 Task: Look for Airbnb properties in Wanlaweyn, Somalia from 6th December, 2023 to 15th December, 2023 for 6 adults.6 bedrooms having 6 beds and 6 bathrooms. Property type can be house. Amenities needed are: wifi, TV, free parkinig on premises, gym, breakfast. Look for 5 properties as per requirement.
Action: Mouse moved to (474, 73)
Screenshot: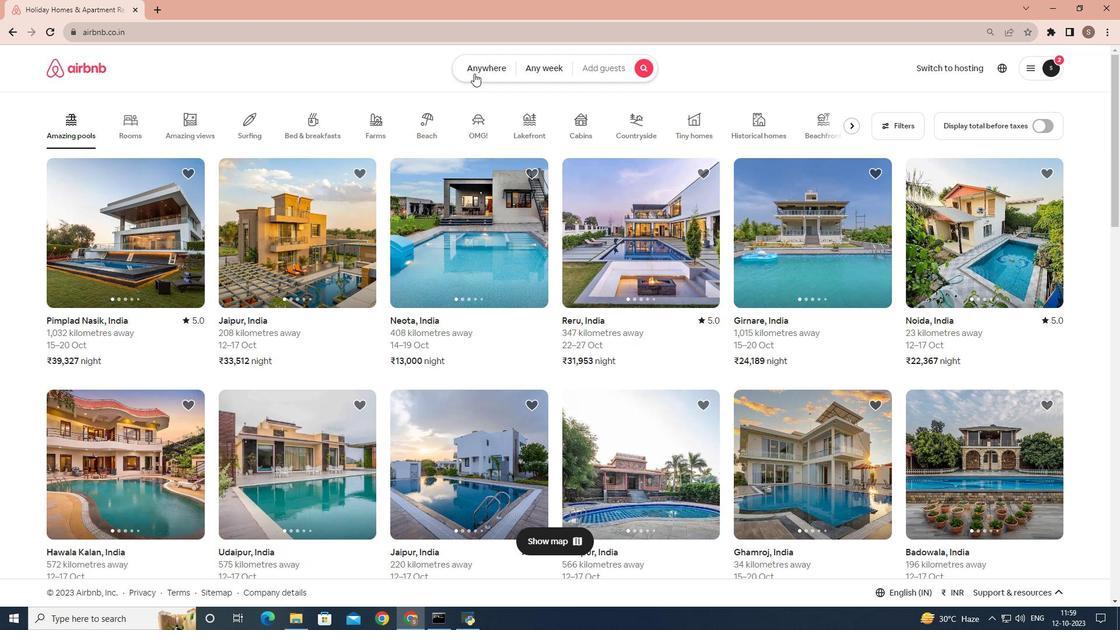 
Action: Mouse pressed left at (474, 73)
Screenshot: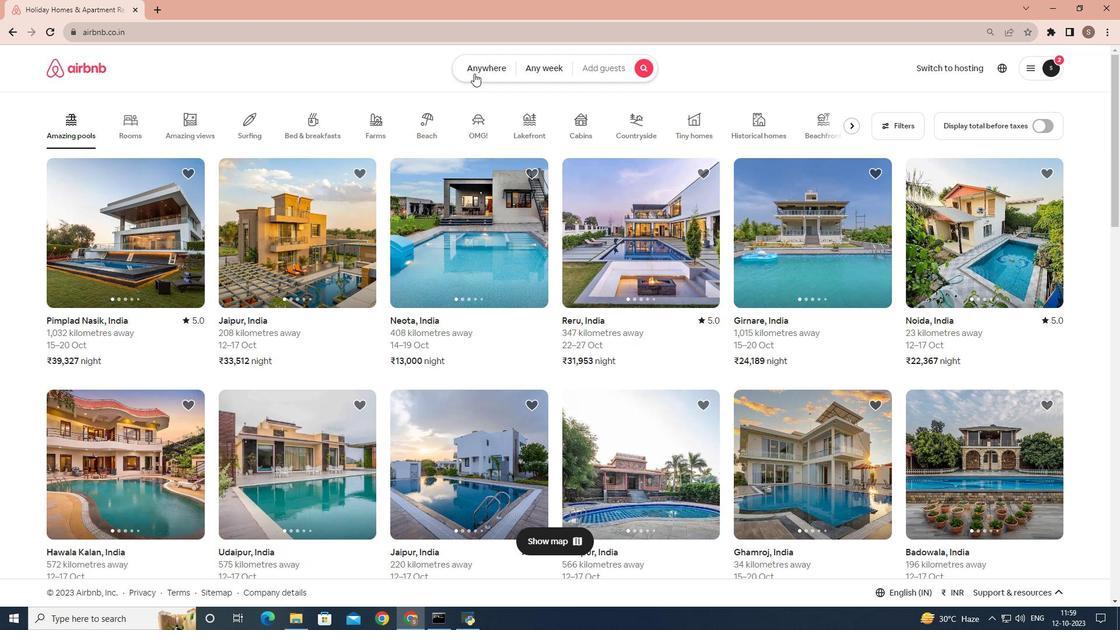 
Action: Mouse moved to (408, 113)
Screenshot: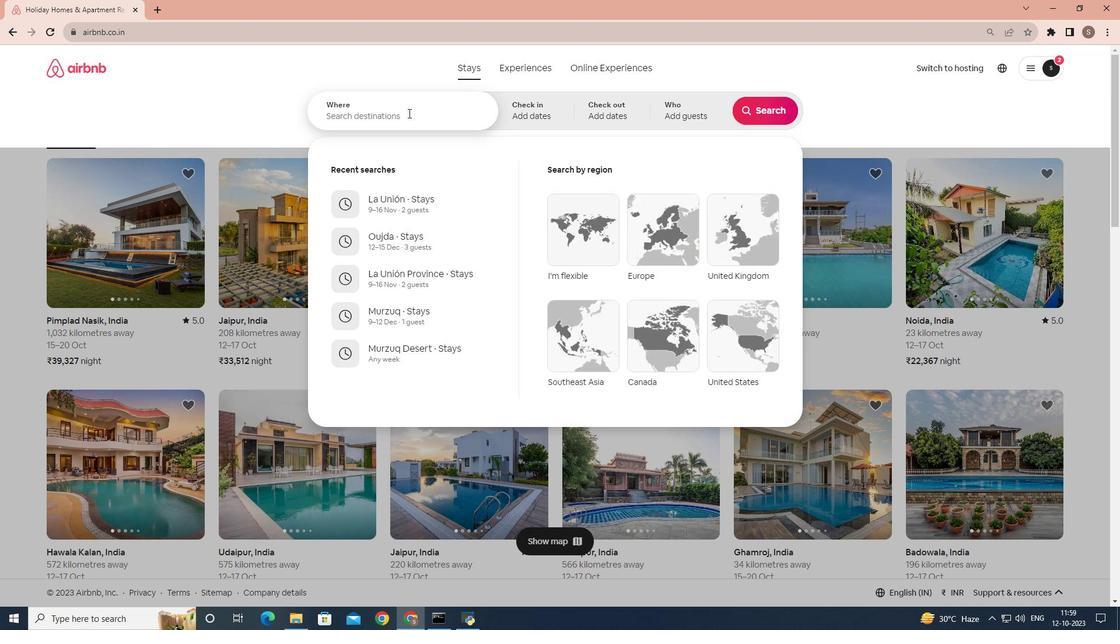 
Action: Mouse pressed left at (408, 113)
Screenshot: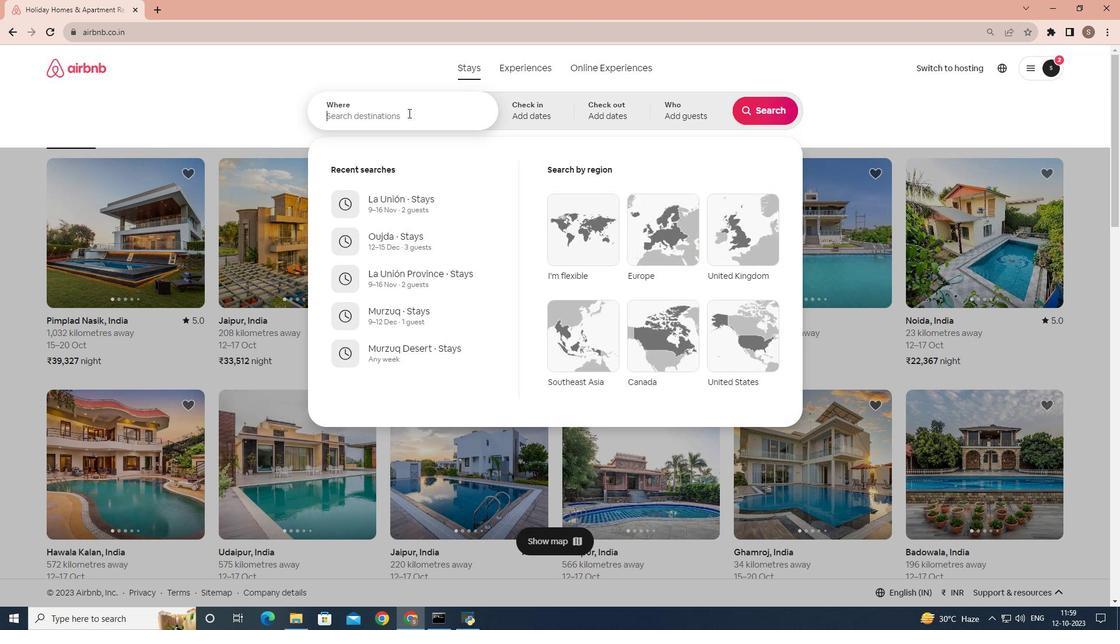 
Action: Key pressed <Key.shift>Wanlaweyn,<Key.space><Key.shift>Somalia
Screenshot: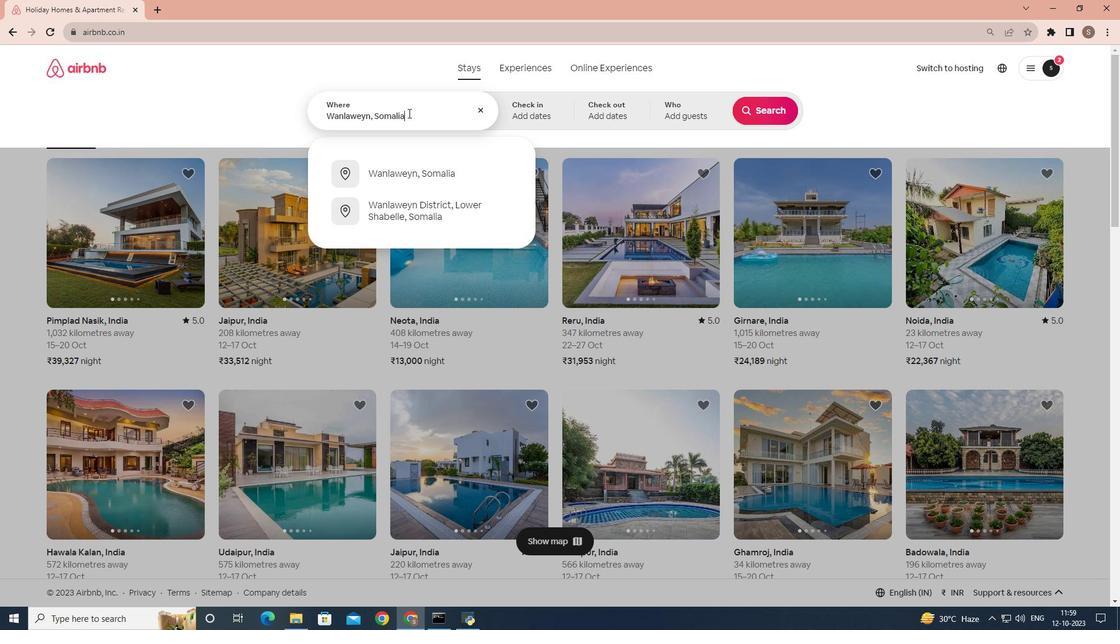 
Action: Mouse moved to (475, 168)
Screenshot: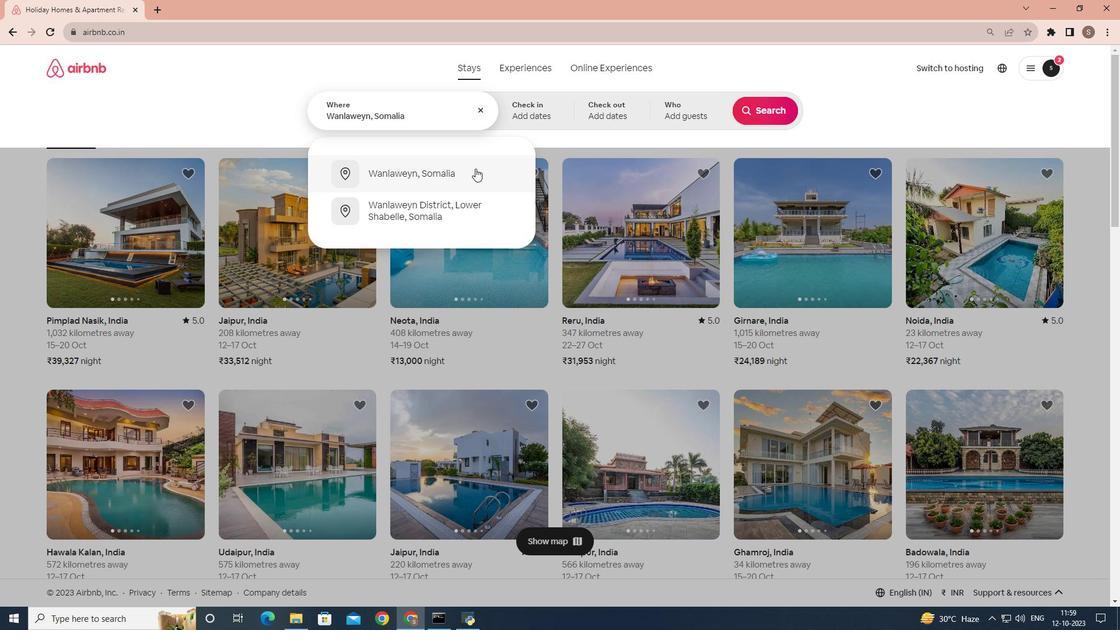 
Action: Mouse pressed left at (475, 168)
Screenshot: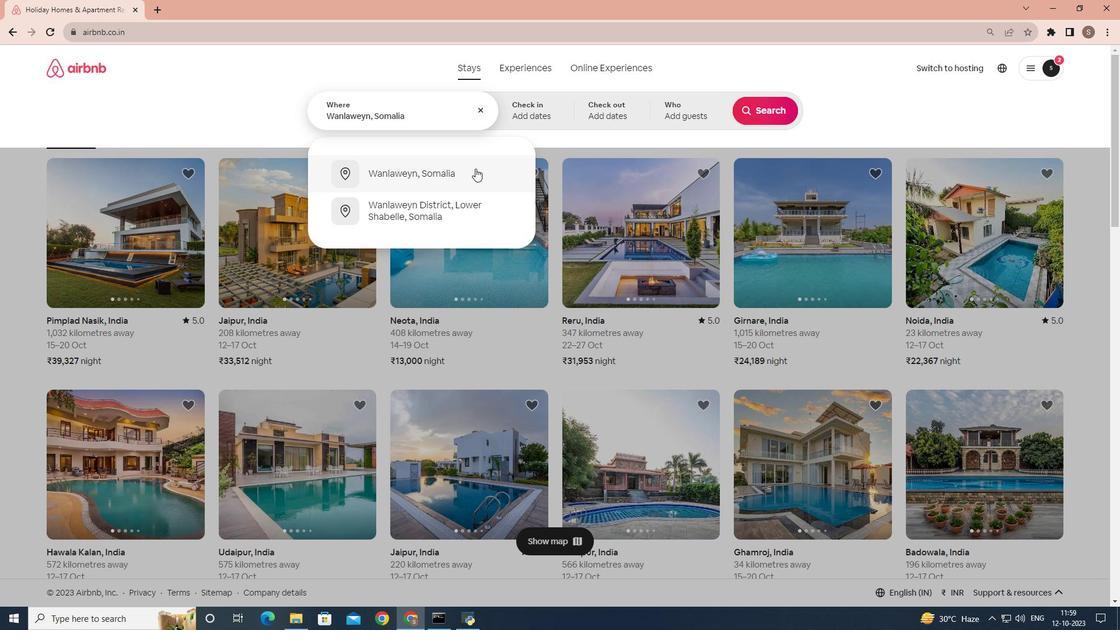 
Action: Mouse moved to (762, 206)
Screenshot: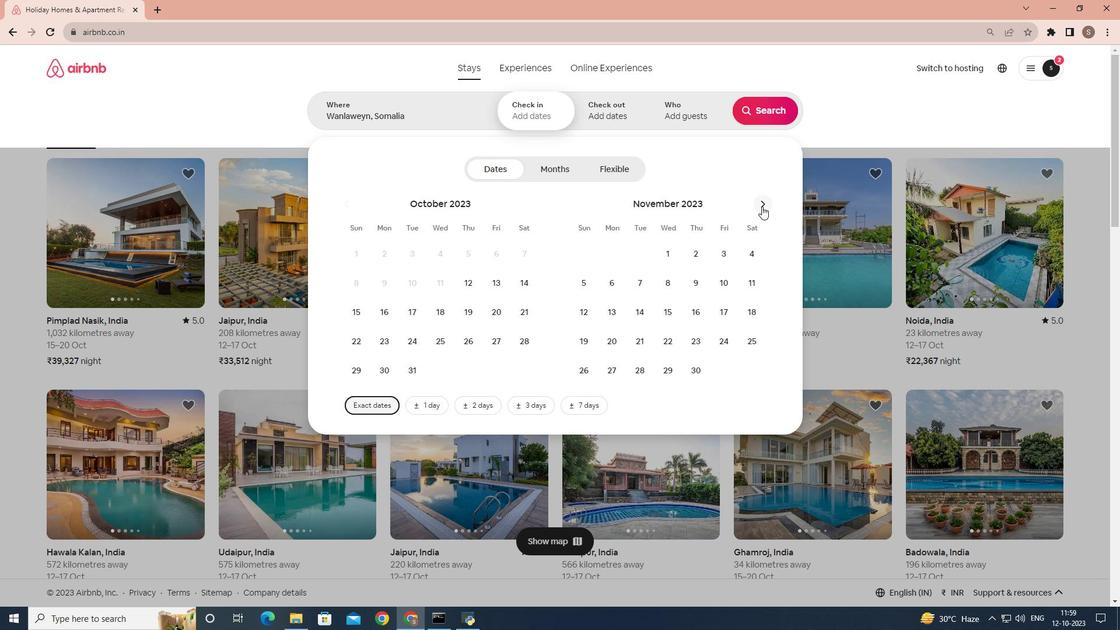
Action: Mouse pressed left at (762, 206)
Screenshot: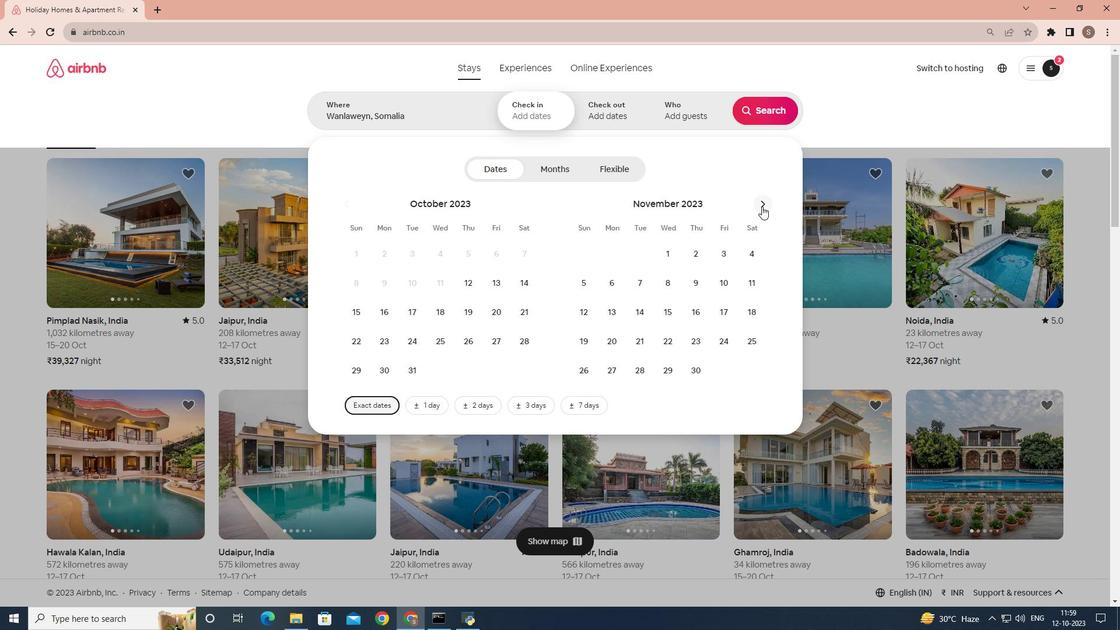 
Action: Mouse moved to (674, 291)
Screenshot: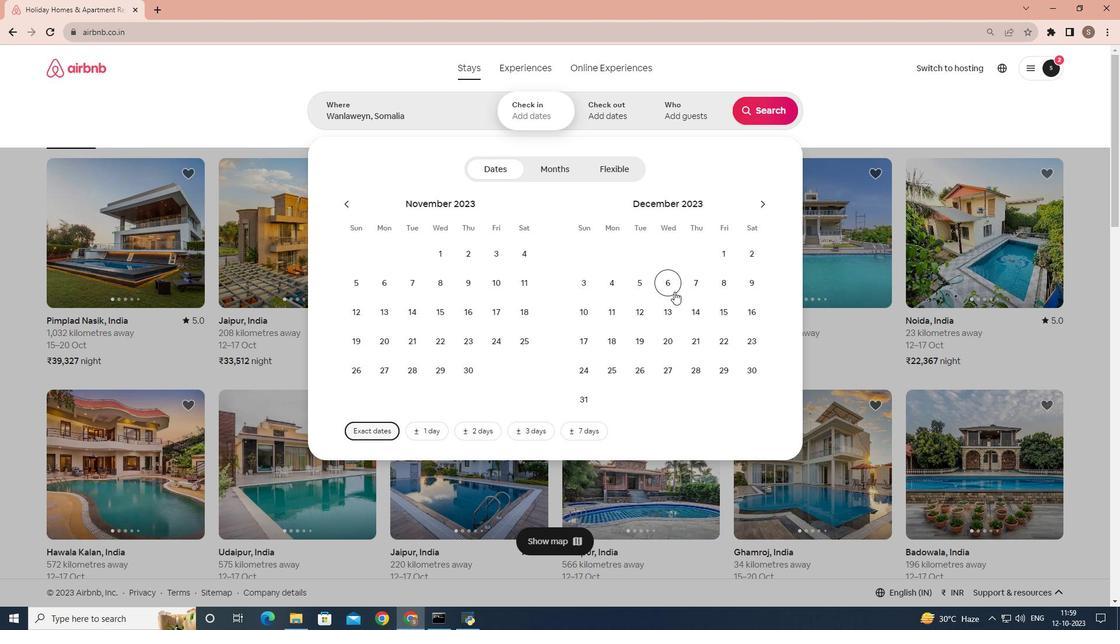 
Action: Mouse pressed left at (674, 291)
Screenshot: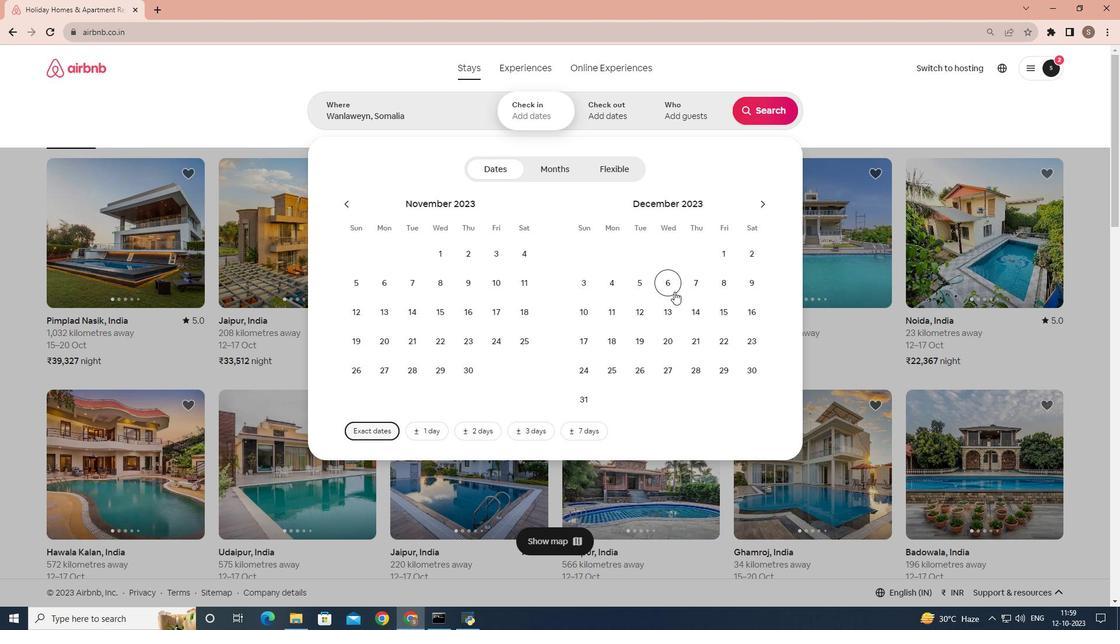 
Action: Mouse moved to (723, 314)
Screenshot: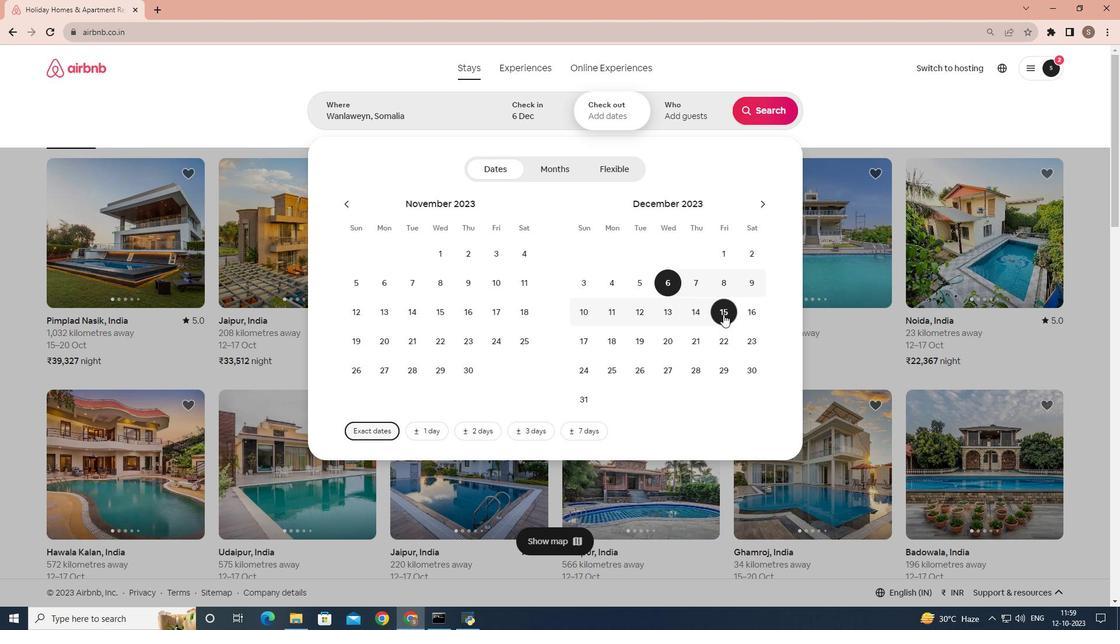 
Action: Mouse pressed left at (723, 314)
Screenshot: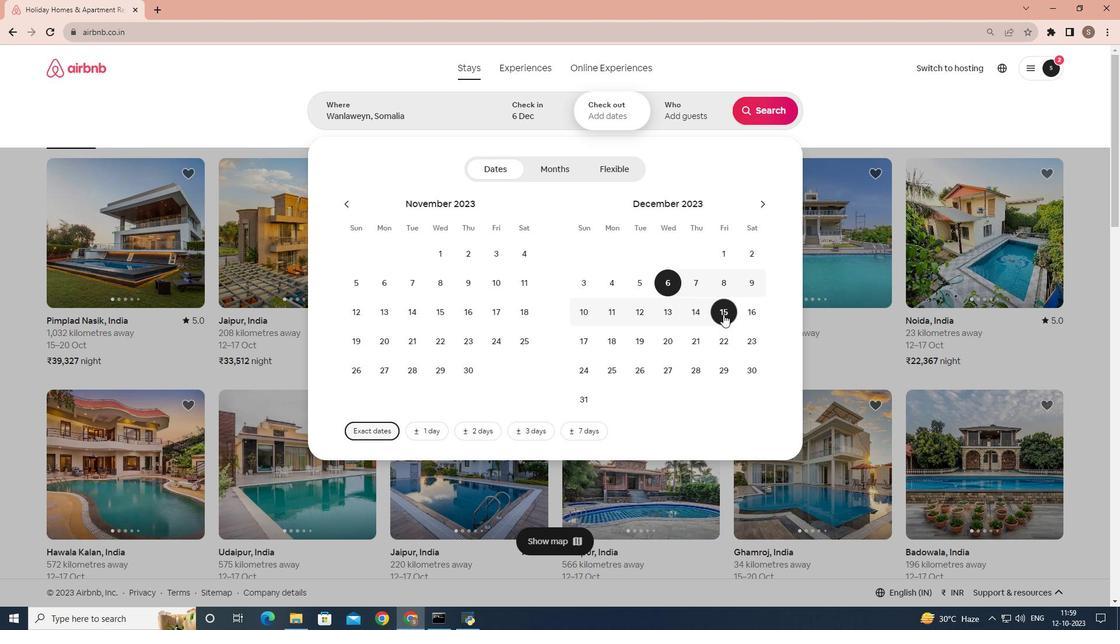 
Action: Mouse moved to (704, 121)
Screenshot: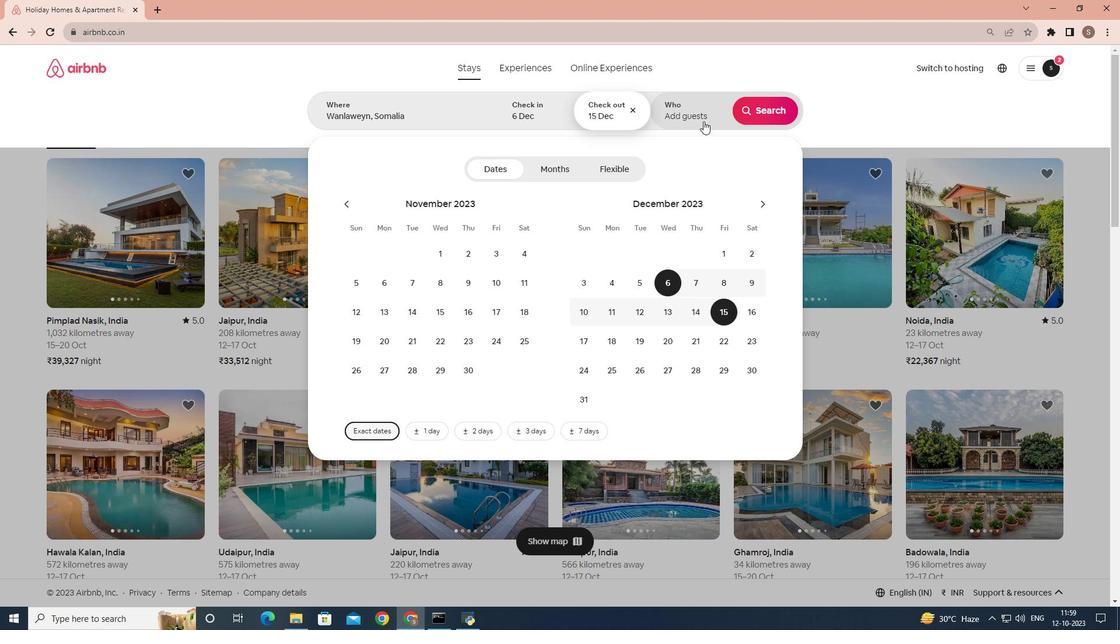 
Action: Mouse pressed left at (704, 121)
Screenshot: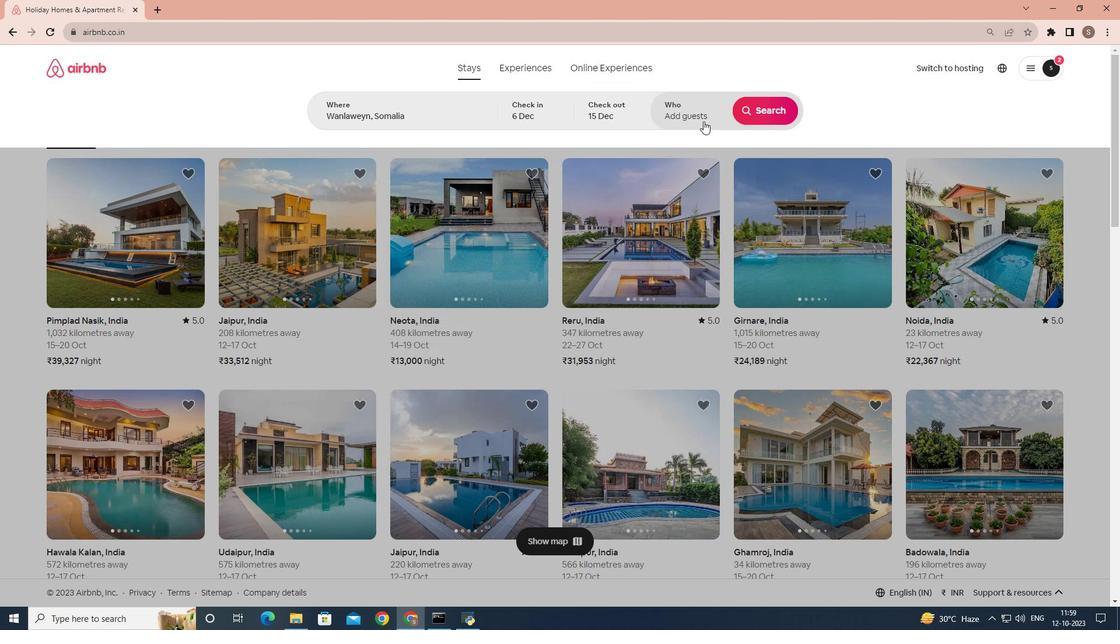 
Action: Mouse moved to (774, 174)
Screenshot: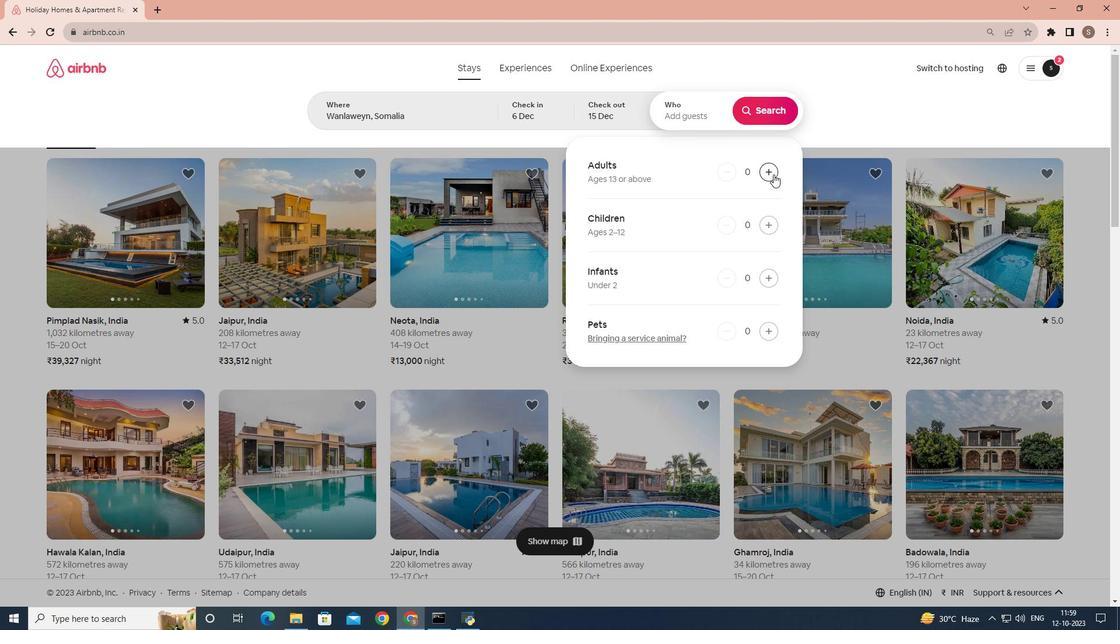 
Action: Mouse pressed left at (774, 174)
Screenshot: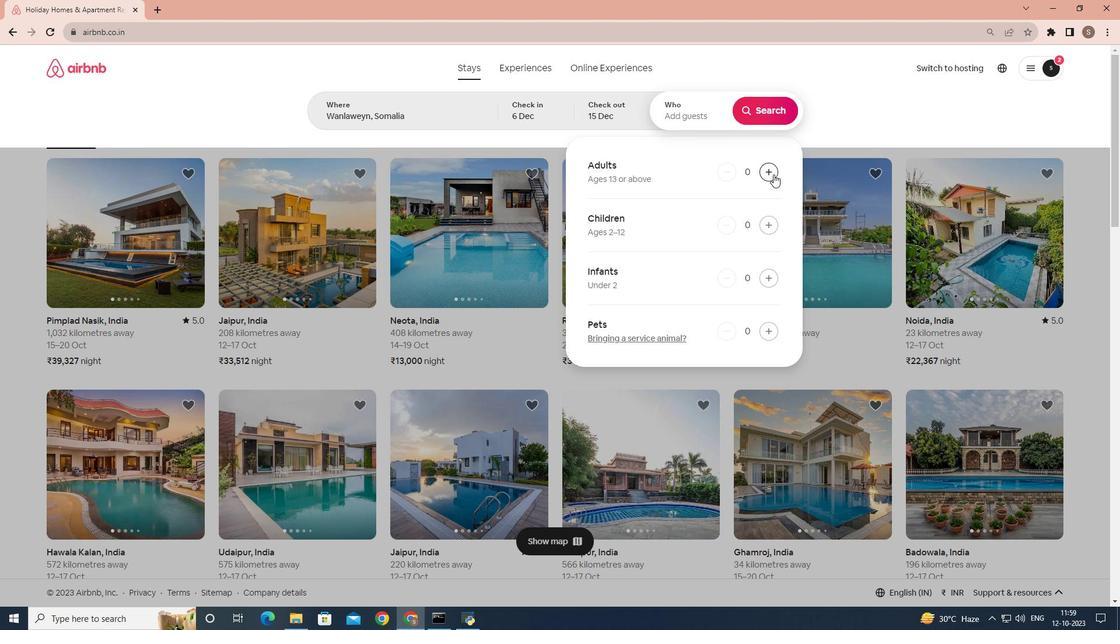 
Action: Mouse pressed left at (774, 174)
Screenshot: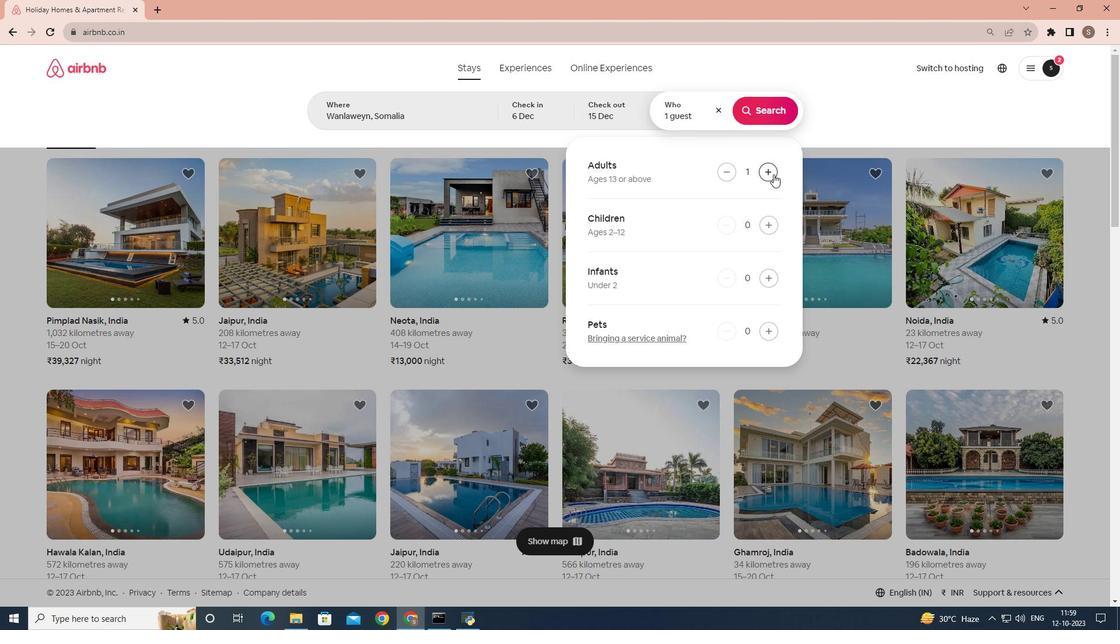 
Action: Mouse pressed left at (774, 174)
Screenshot: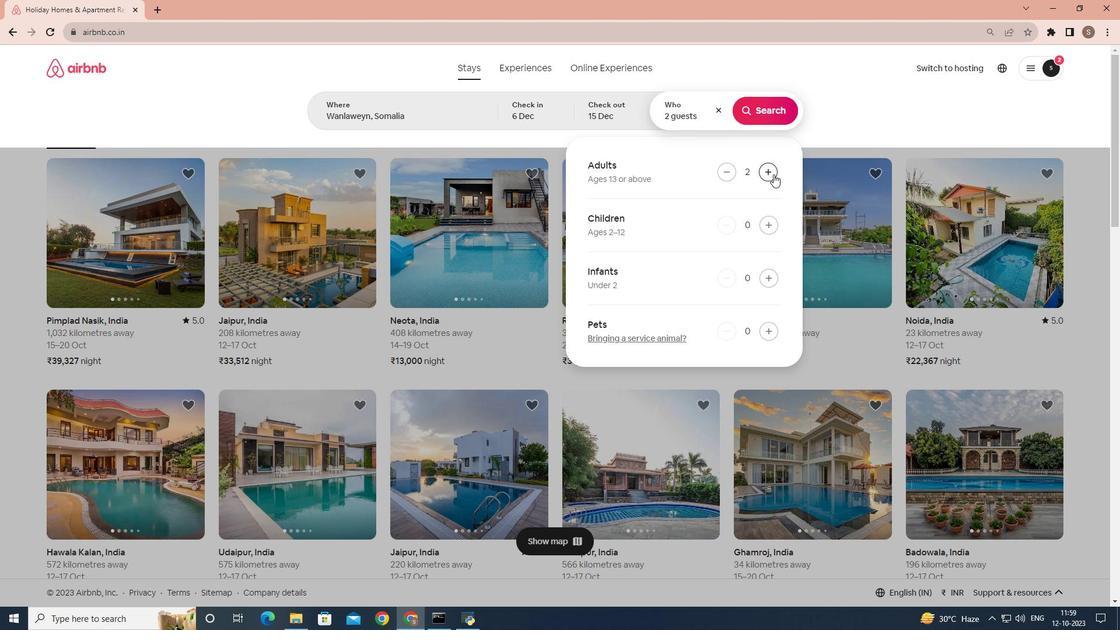 
Action: Mouse pressed left at (774, 174)
Screenshot: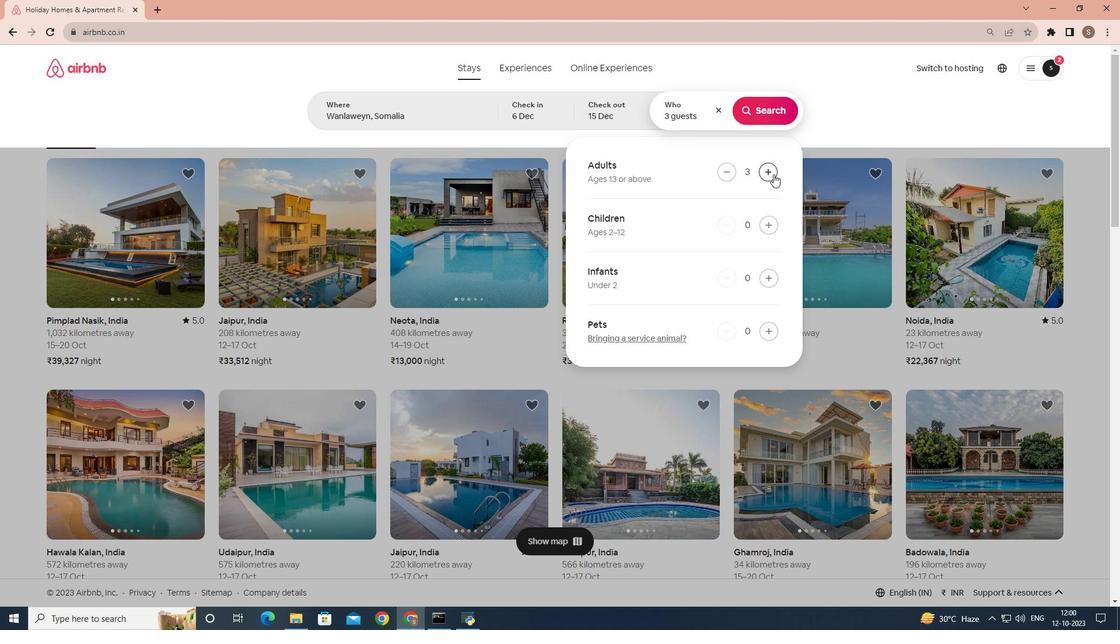 
Action: Mouse pressed left at (774, 174)
Screenshot: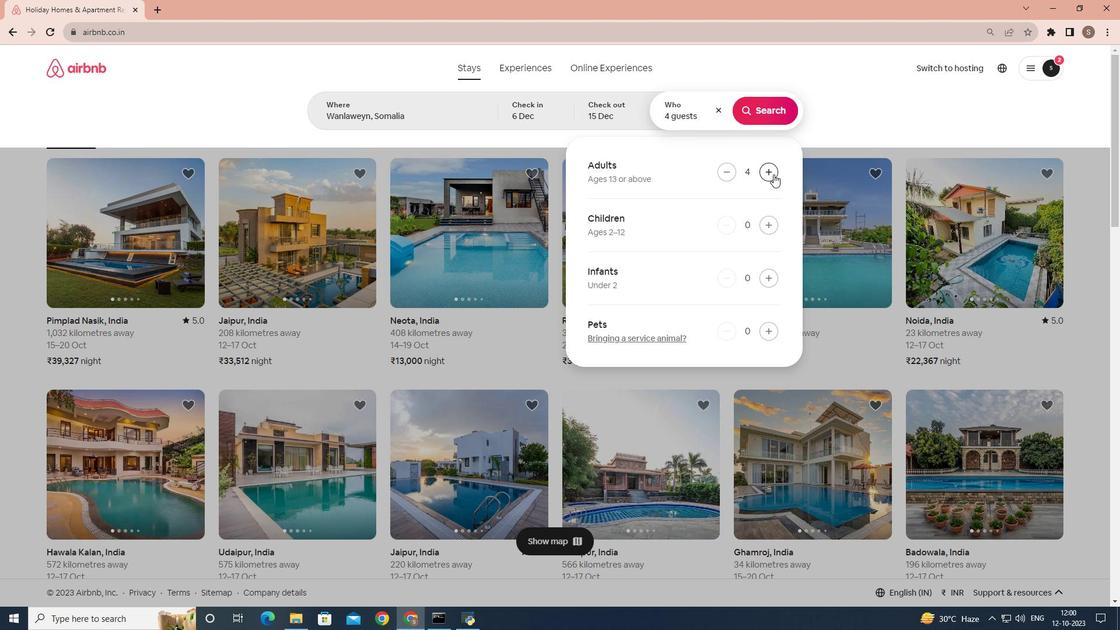 
Action: Mouse pressed left at (774, 174)
Screenshot: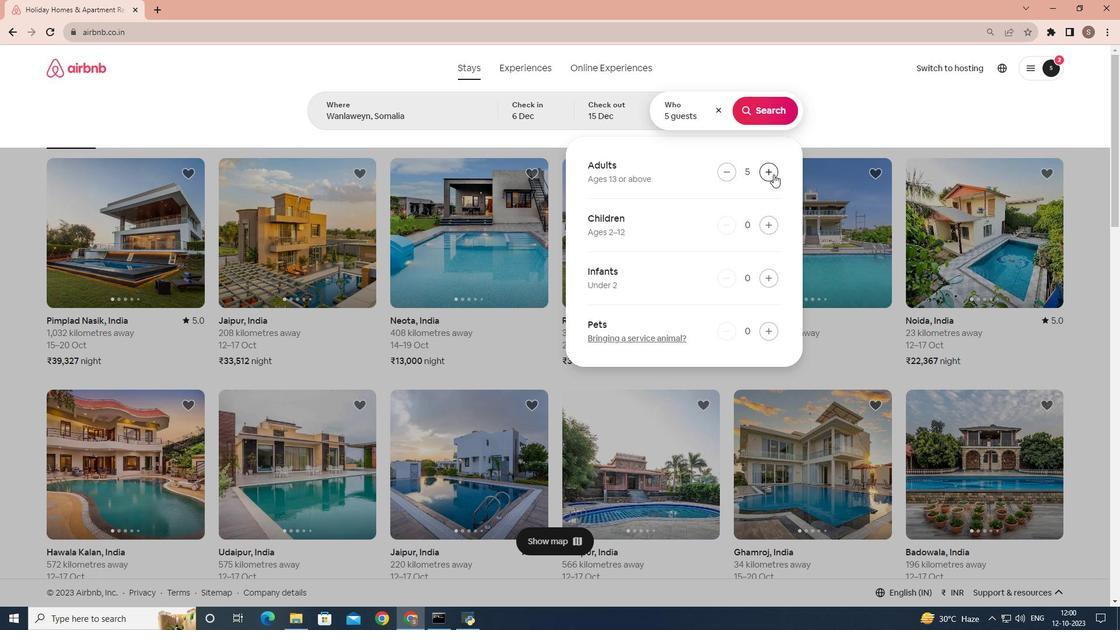 
Action: Mouse moved to (757, 117)
Screenshot: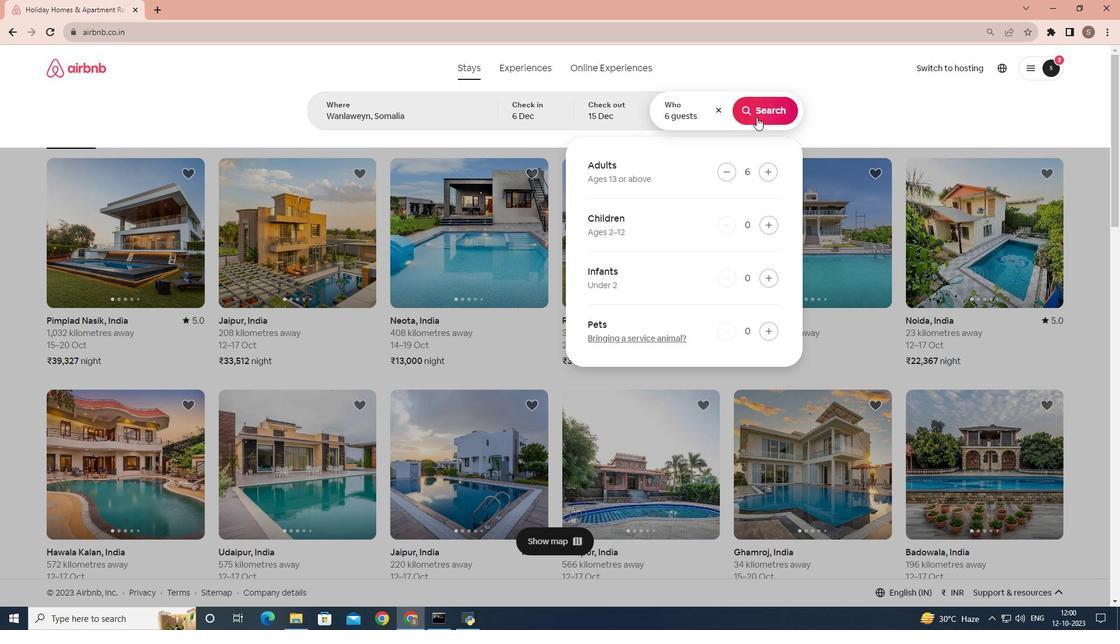 
Action: Mouse pressed left at (757, 117)
Screenshot: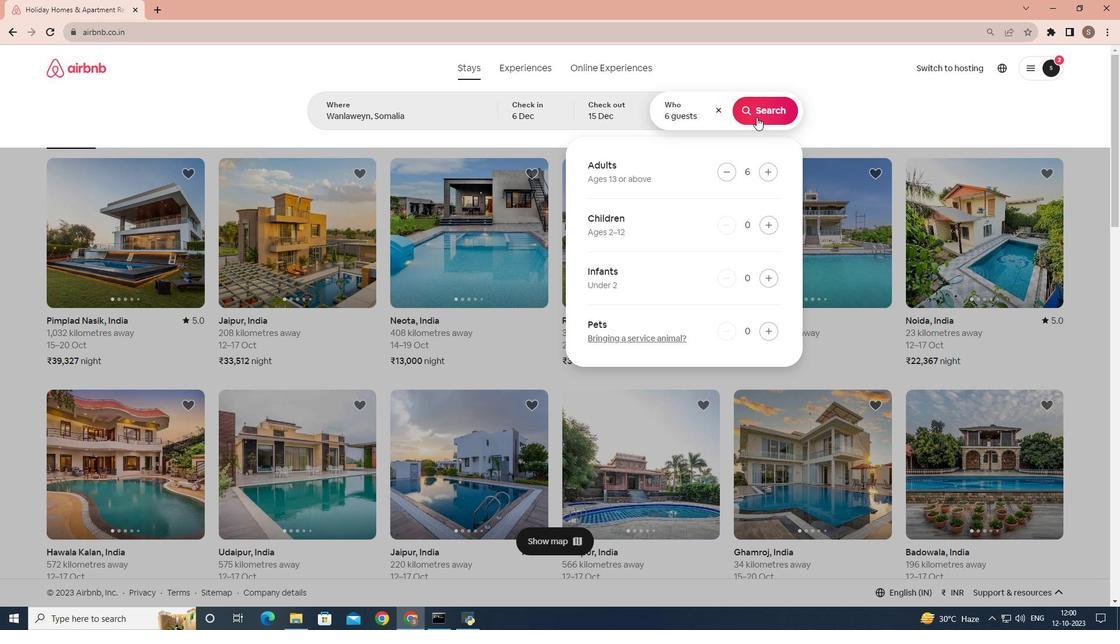 
Action: Mouse moved to (934, 120)
Screenshot: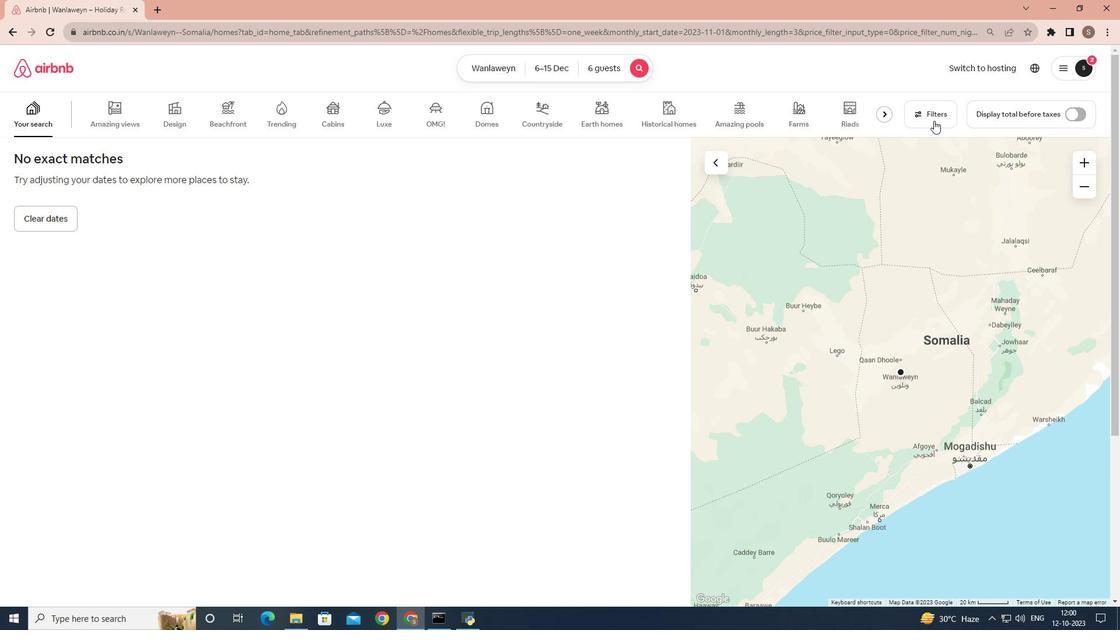 
Action: Mouse pressed left at (934, 120)
Screenshot: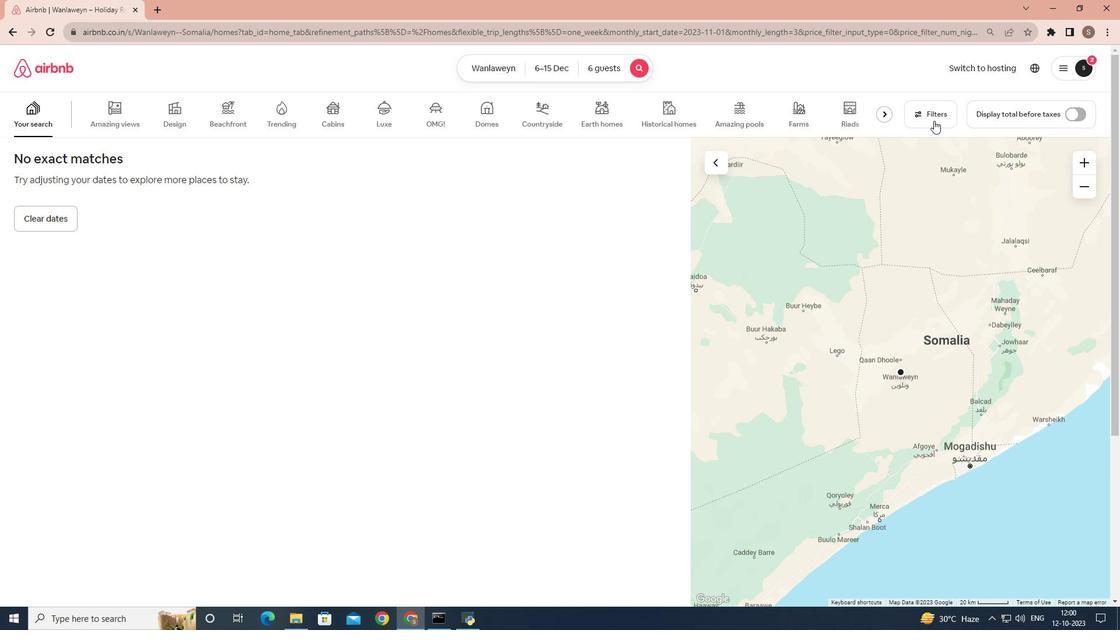 
Action: Mouse moved to (657, 303)
Screenshot: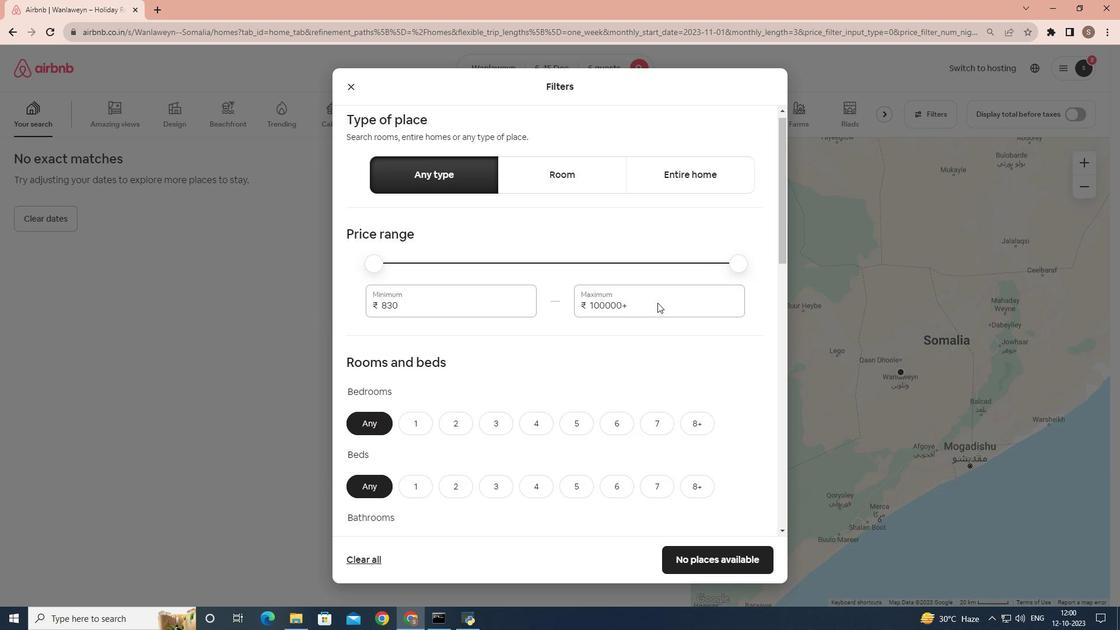 
Action: Mouse scrolled (657, 302) with delta (0, 0)
Screenshot: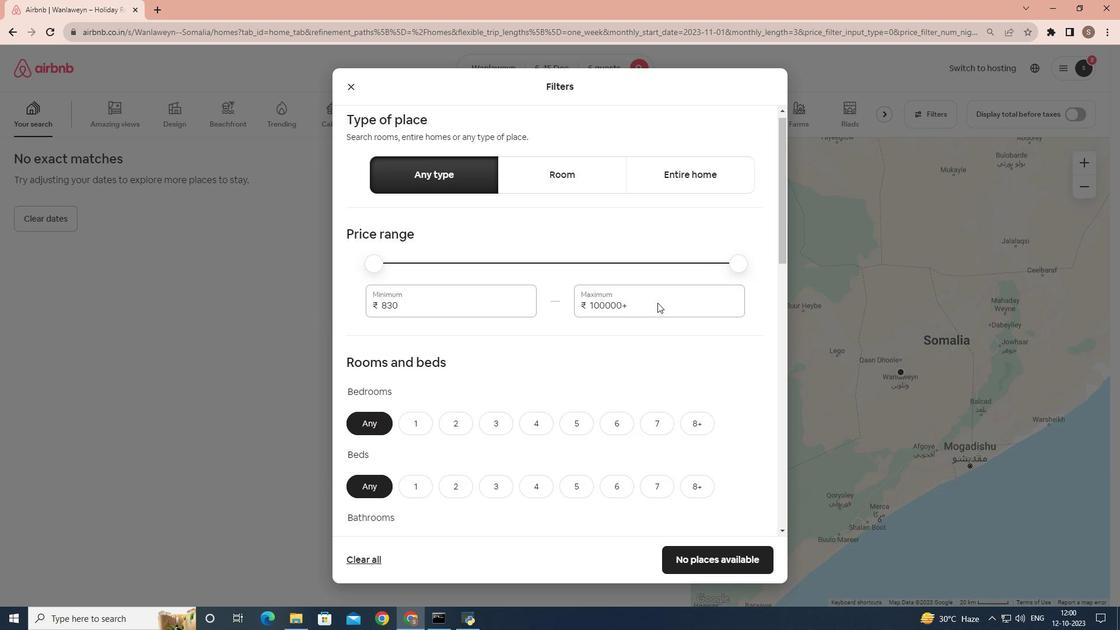 
Action: Mouse moved to (657, 303)
Screenshot: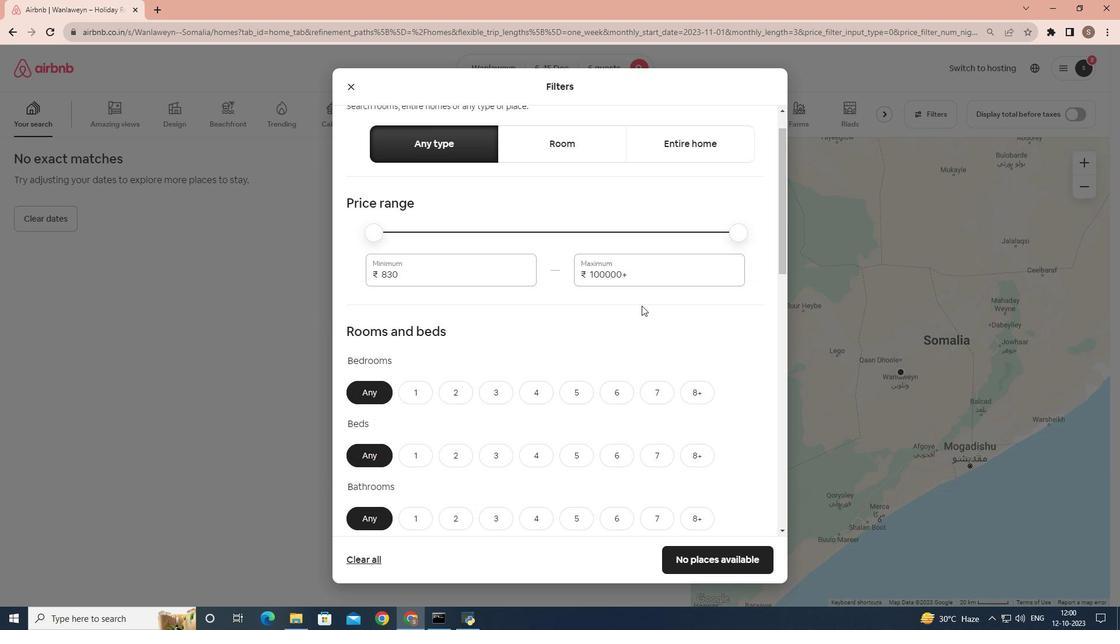 
Action: Mouse scrolled (657, 302) with delta (0, 0)
Screenshot: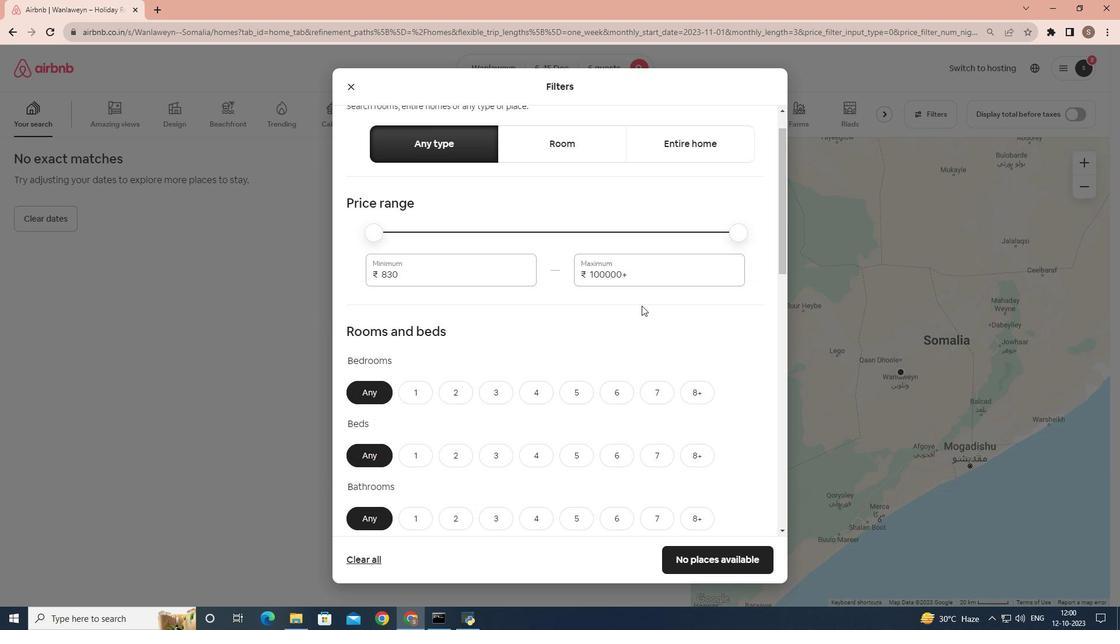 
Action: Mouse moved to (622, 319)
Screenshot: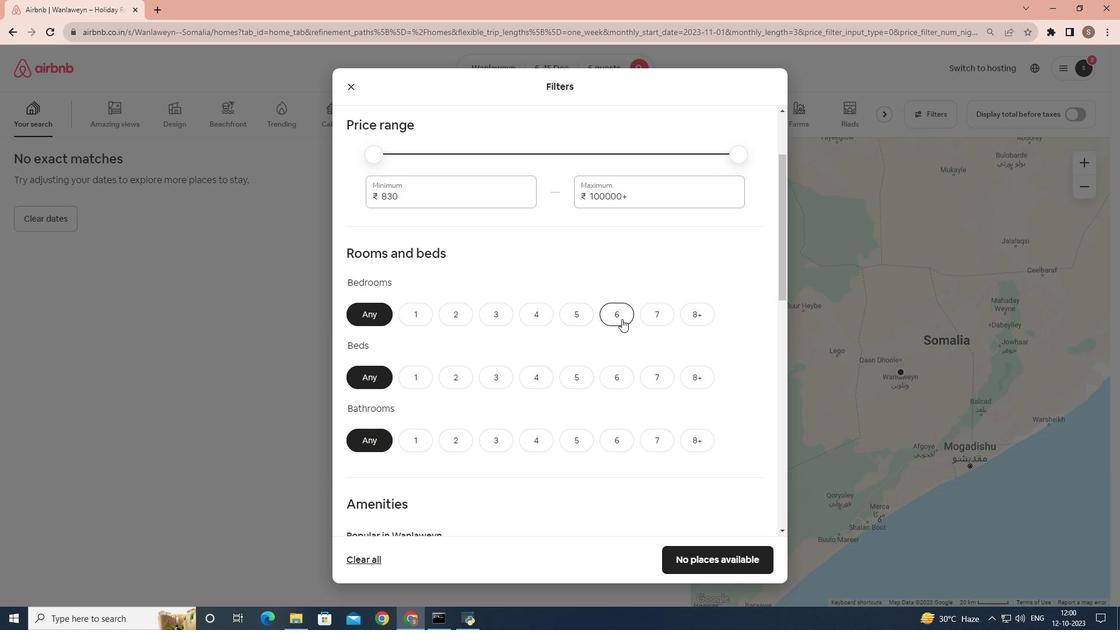 
Action: Mouse pressed left at (622, 319)
Screenshot: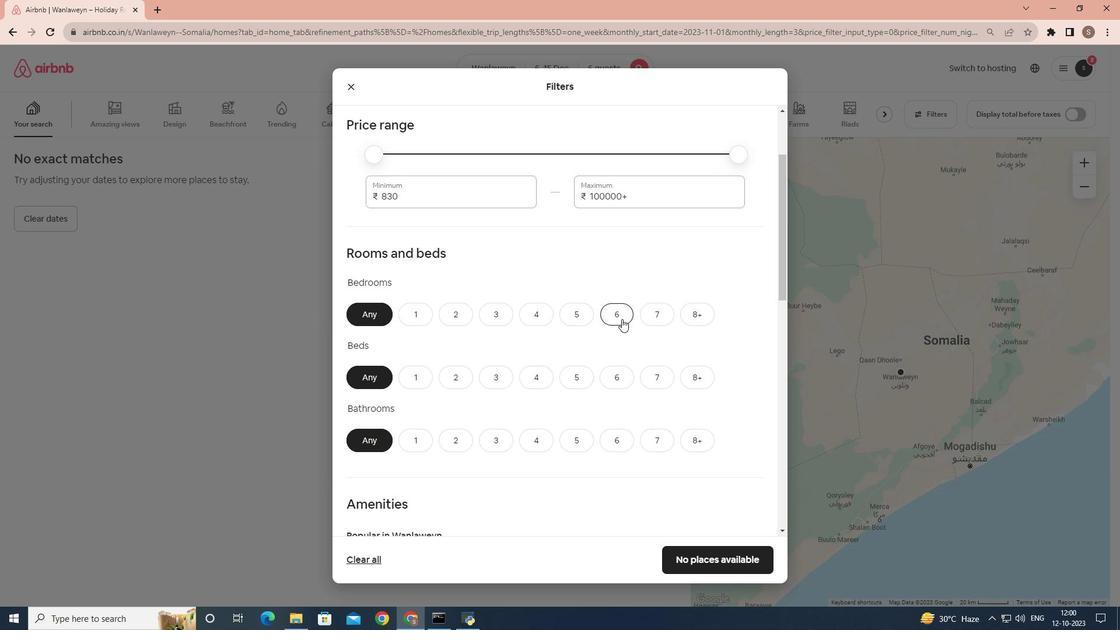 
Action: Mouse scrolled (622, 318) with delta (0, 0)
Screenshot: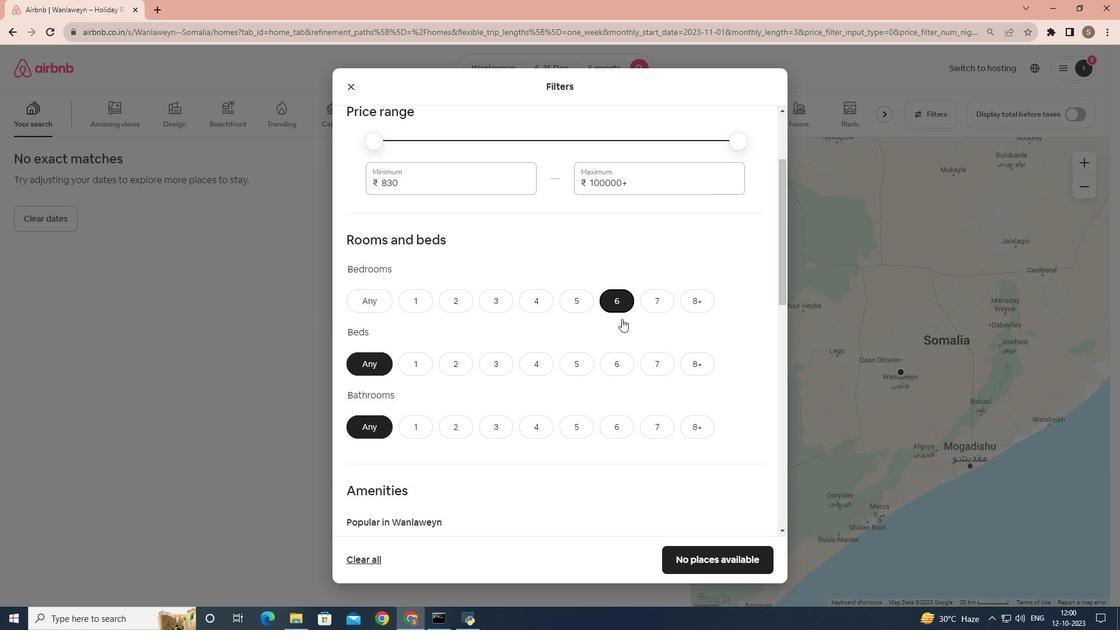 
Action: Mouse scrolled (622, 318) with delta (0, 0)
Screenshot: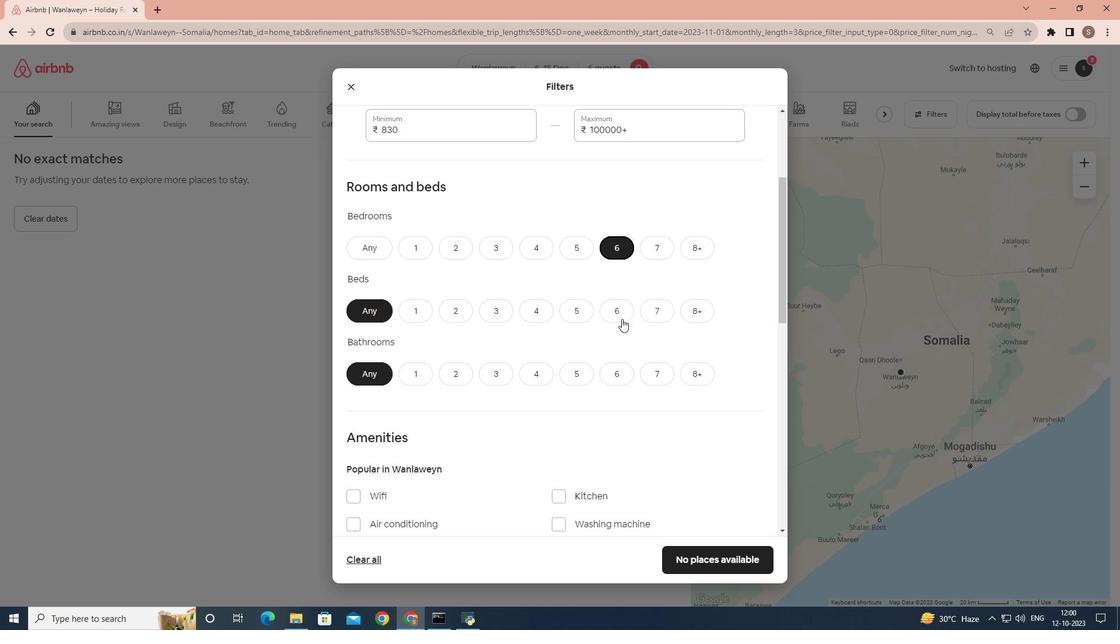 
Action: Mouse scrolled (622, 318) with delta (0, 0)
Screenshot: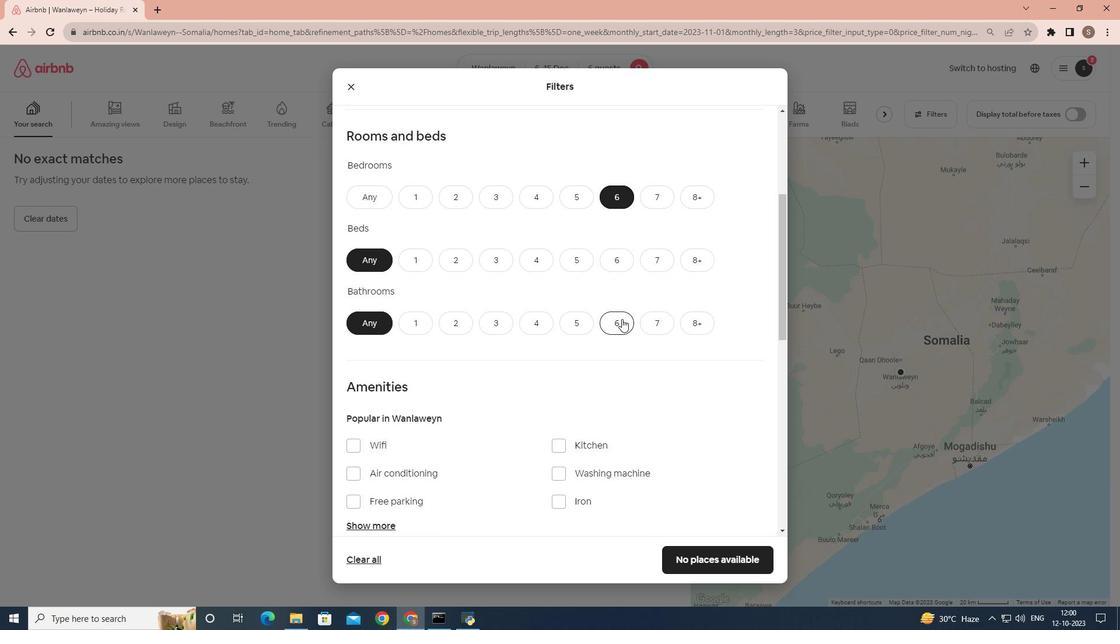 
Action: Mouse scrolled (622, 318) with delta (0, 0)
Screenshot: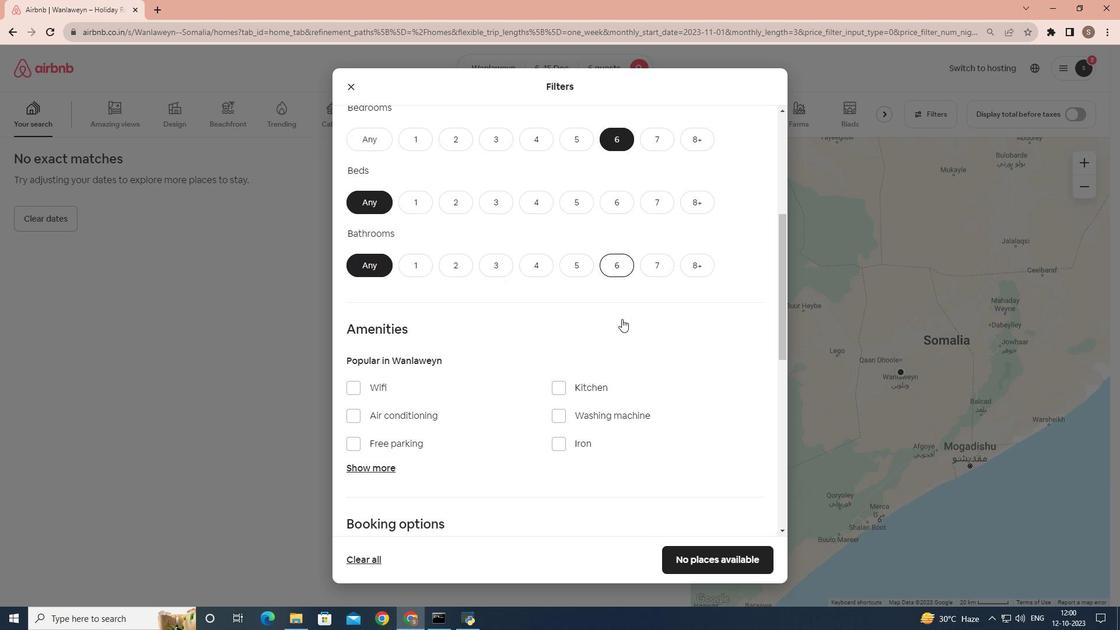 
Action: Mouse moved to (596, 231)
Screenshot: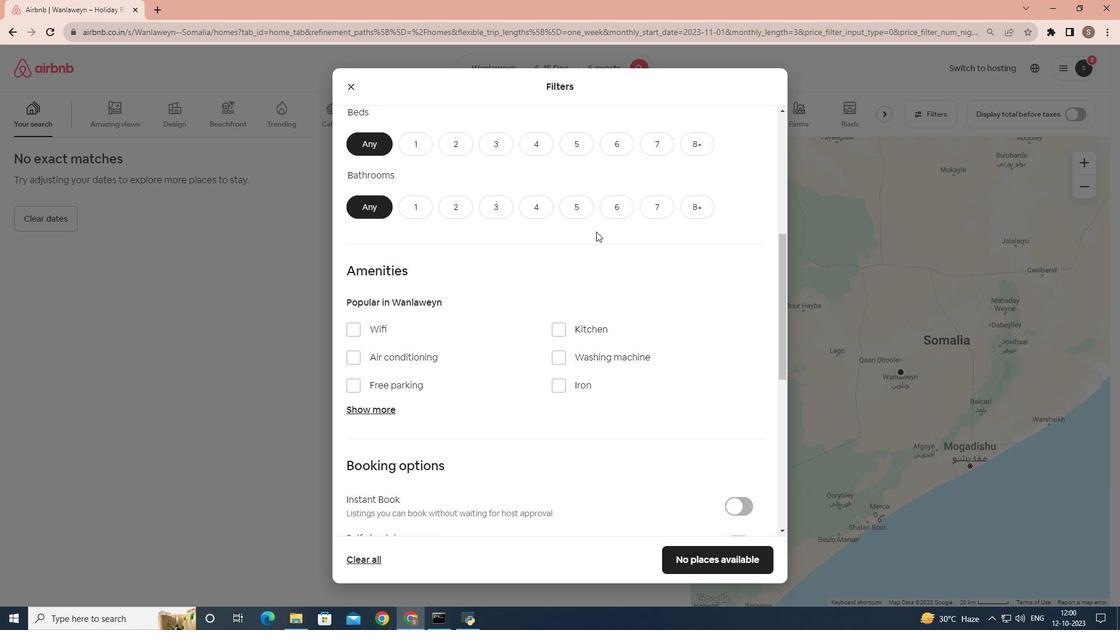 
Action: Mouse scrolled (596, 232) with delta (0, 0)
Screenshot: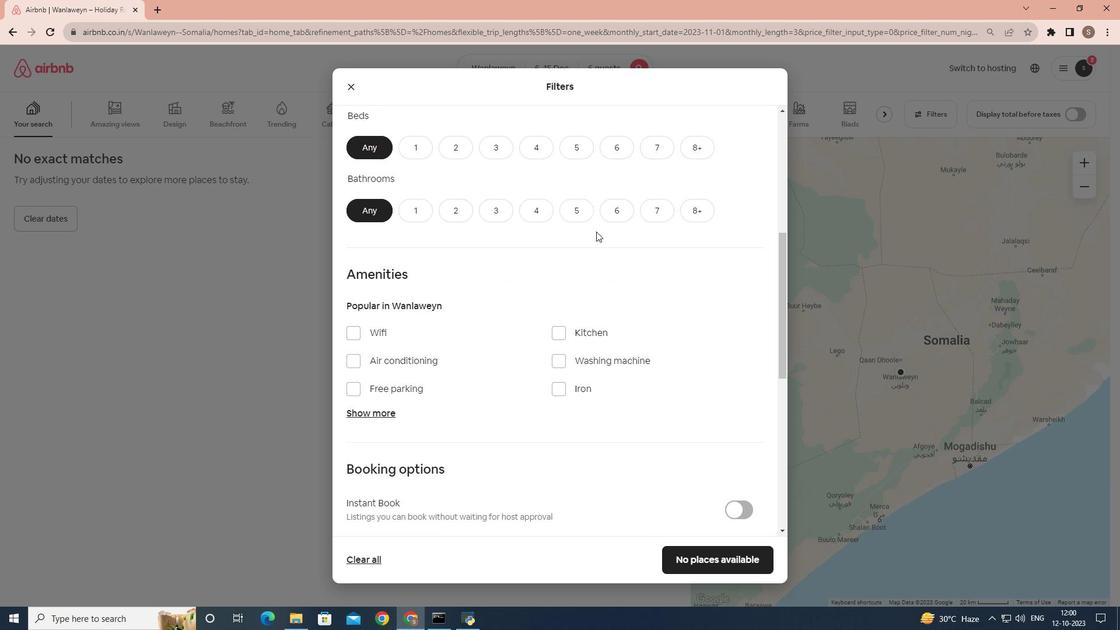 
Action: Mouse scrolled (596, 232) with delta (0, 0)
Screenshot: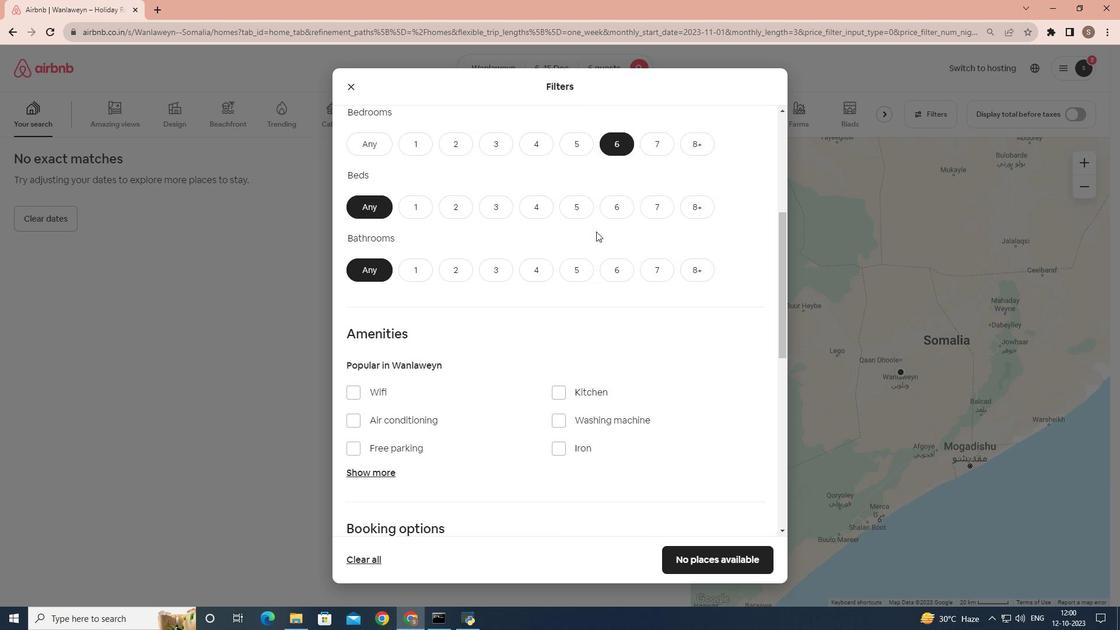 
Action: Mouse moved to (610, 258)
Screenshot: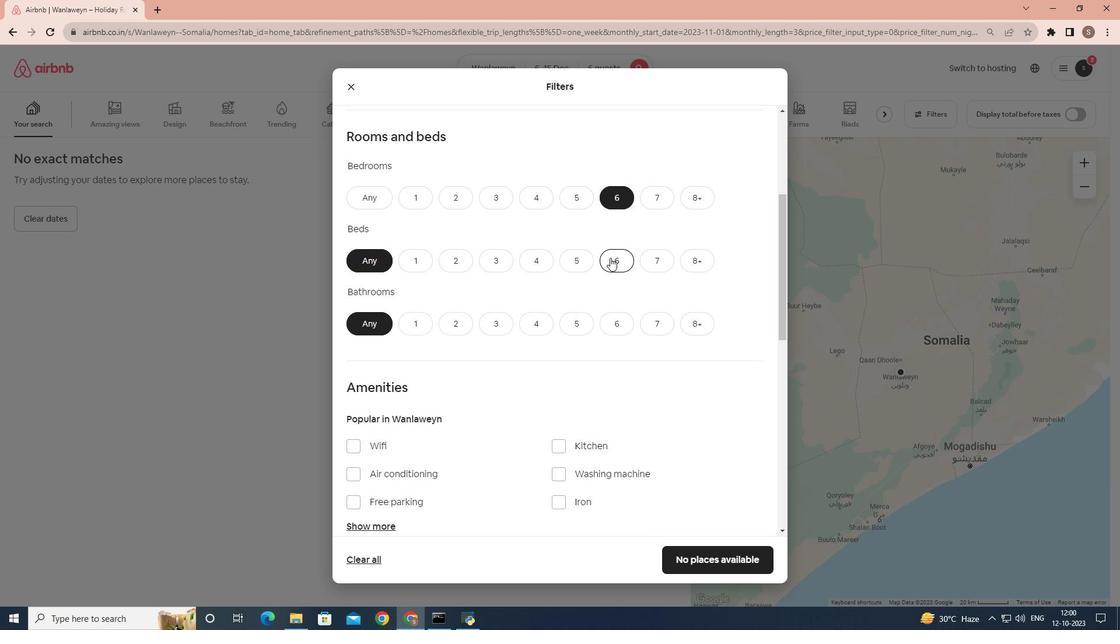 
Action: Mouse pressed left at (610, 258)
Screenshot: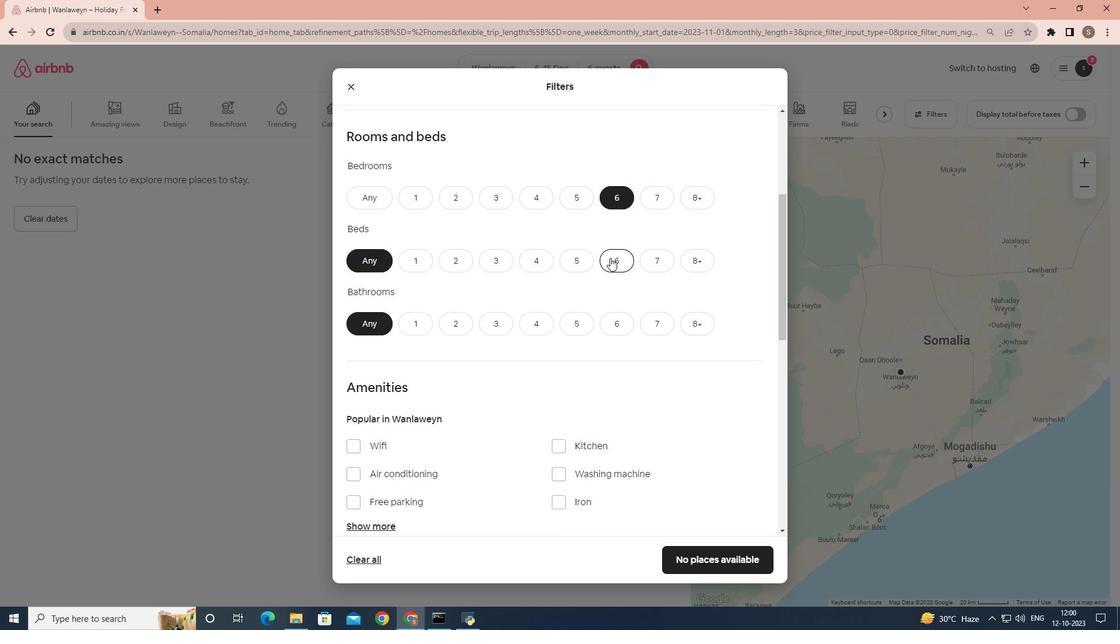 
Action: Mouse moved to (618, 324)
Screenshot: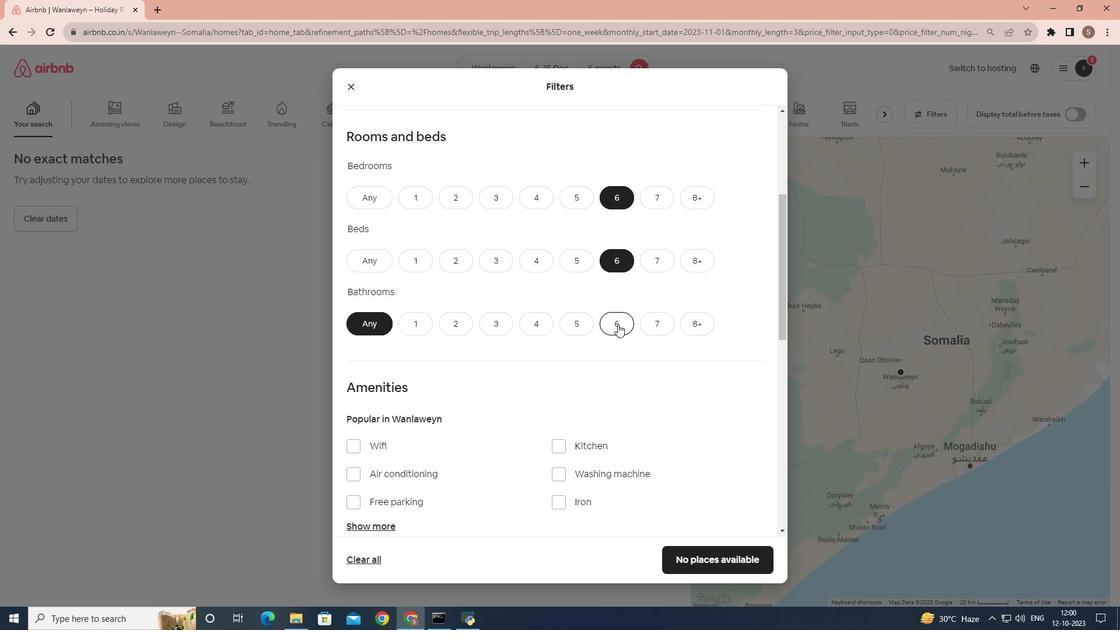 
Action: Mouse pressed left at (618, 324)
Screenshot: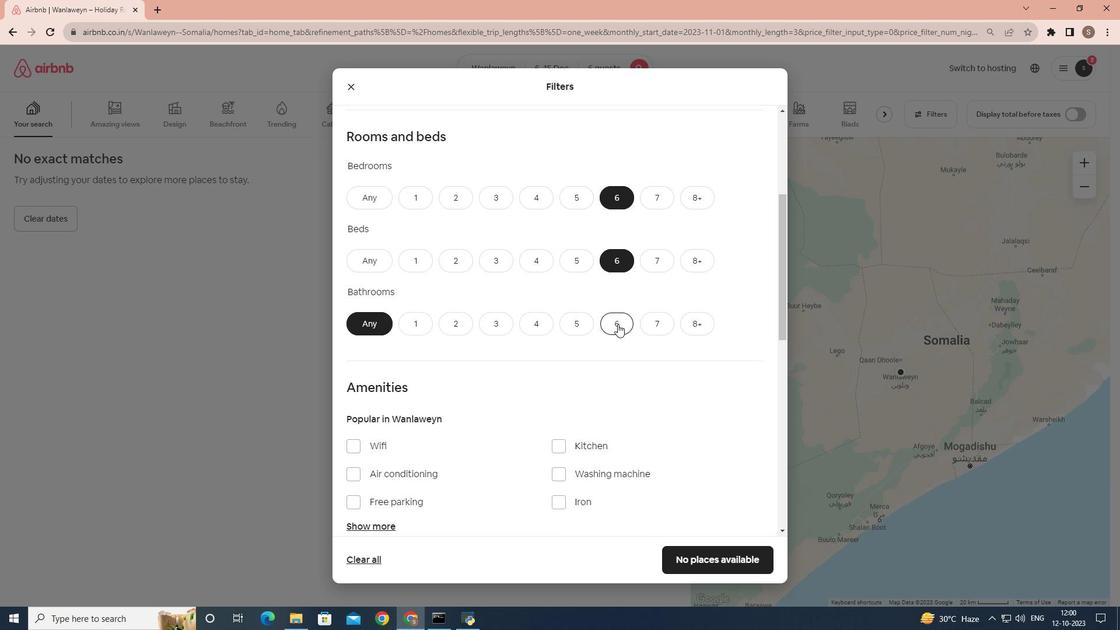 
Action: Mouse scrolled (618, 324) with delta (0, 0)
Screenshot: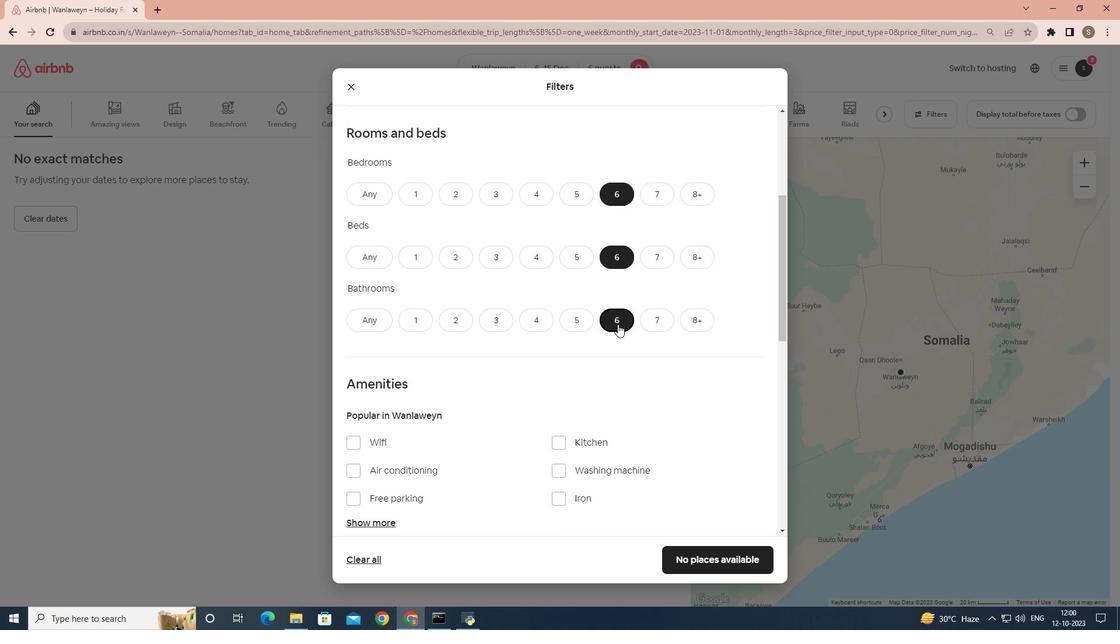 
Action: Mouse scrolled (618, 324) with delta (0, 0)
Screenshot: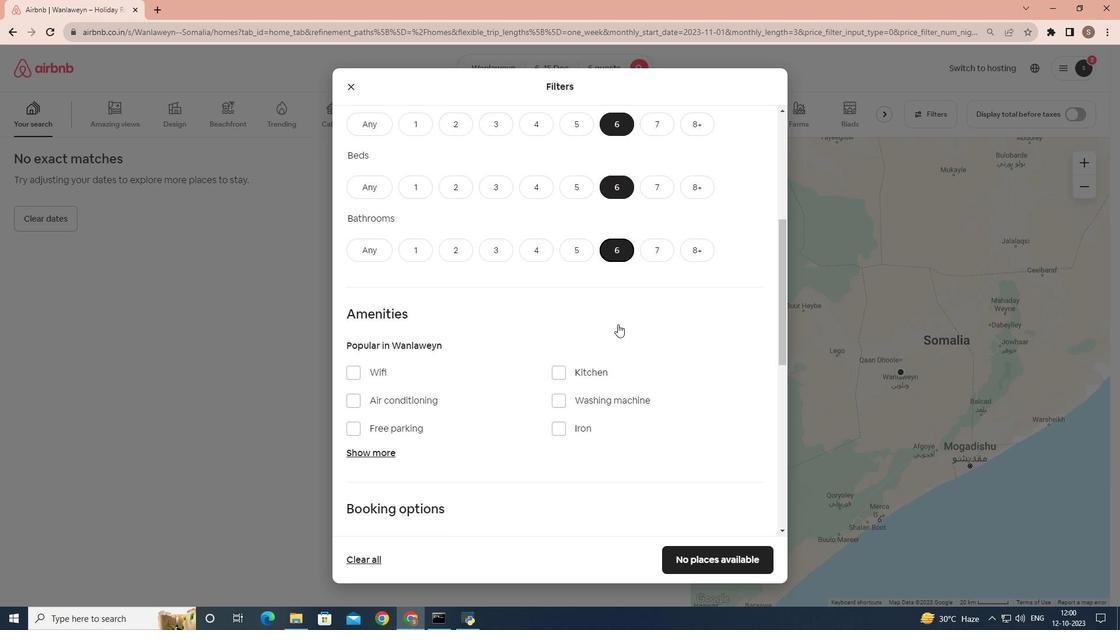 
Action: Mouse moved to (510, 349)
Screenshot: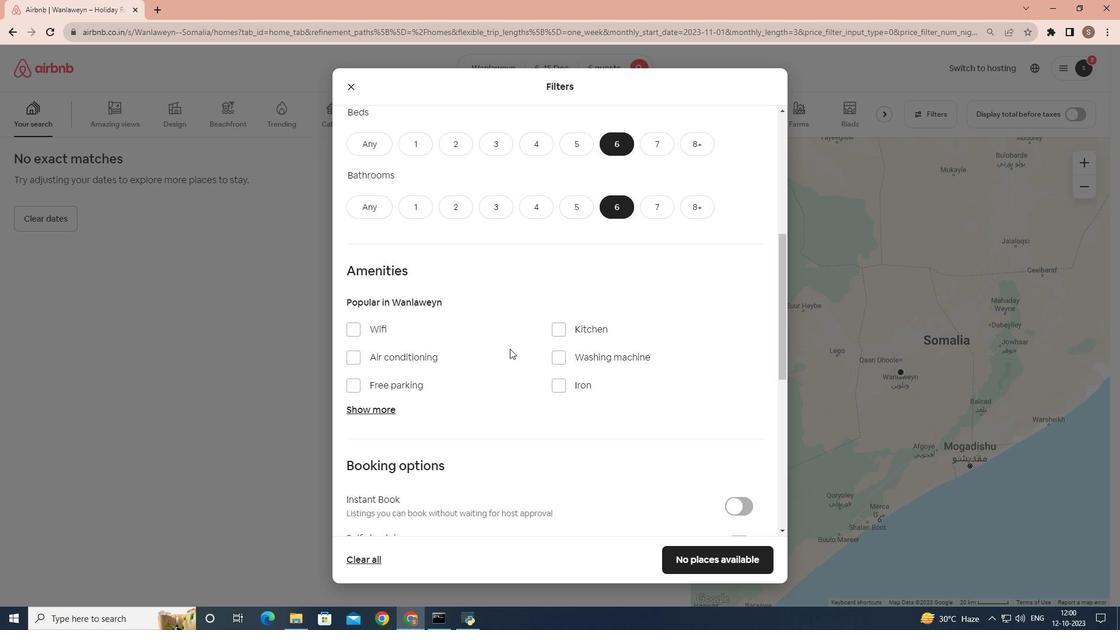 
Action: Mouse scrolled (510, 348) with delta (0, 0)
Screenshot: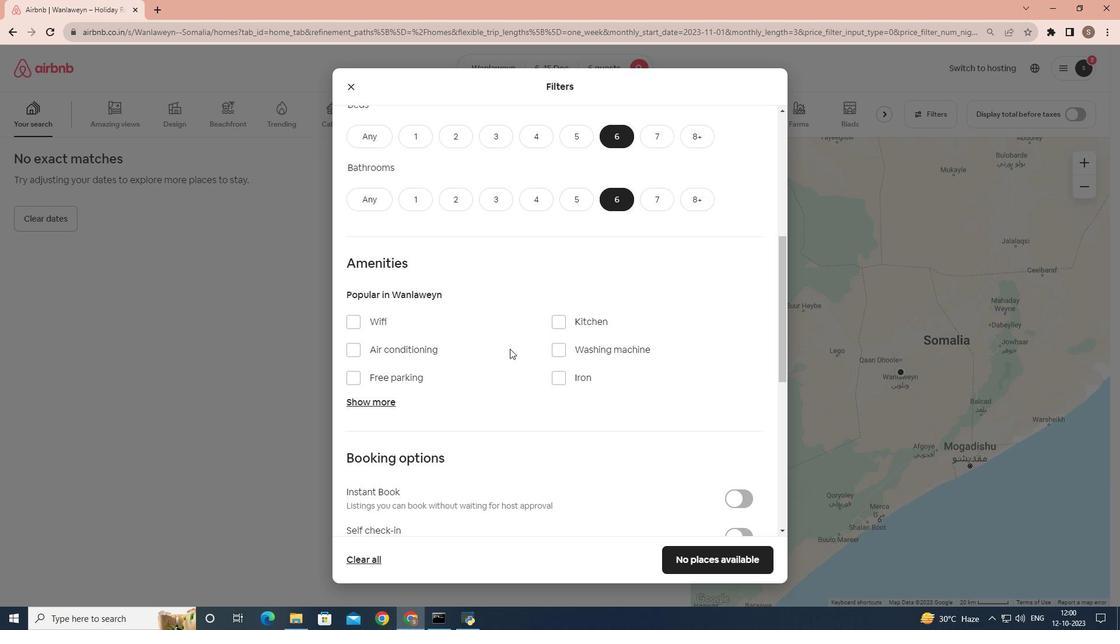 
Action: Mouse moved to (353, 268)
Screenshot: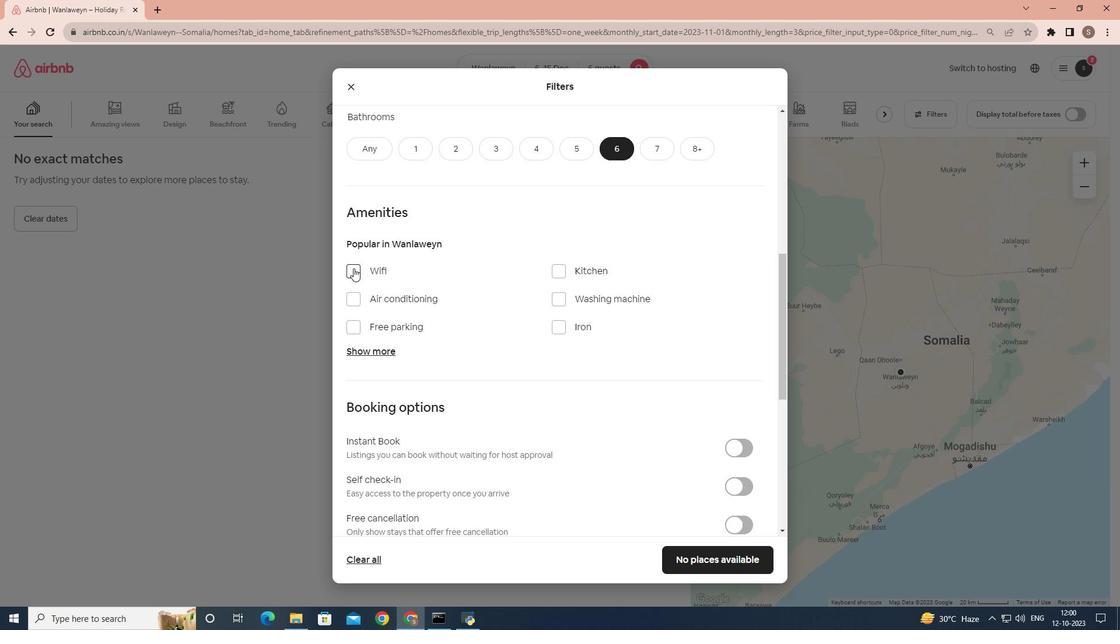 
Action: Mouse pressed left at (353, 268)
Screenshot: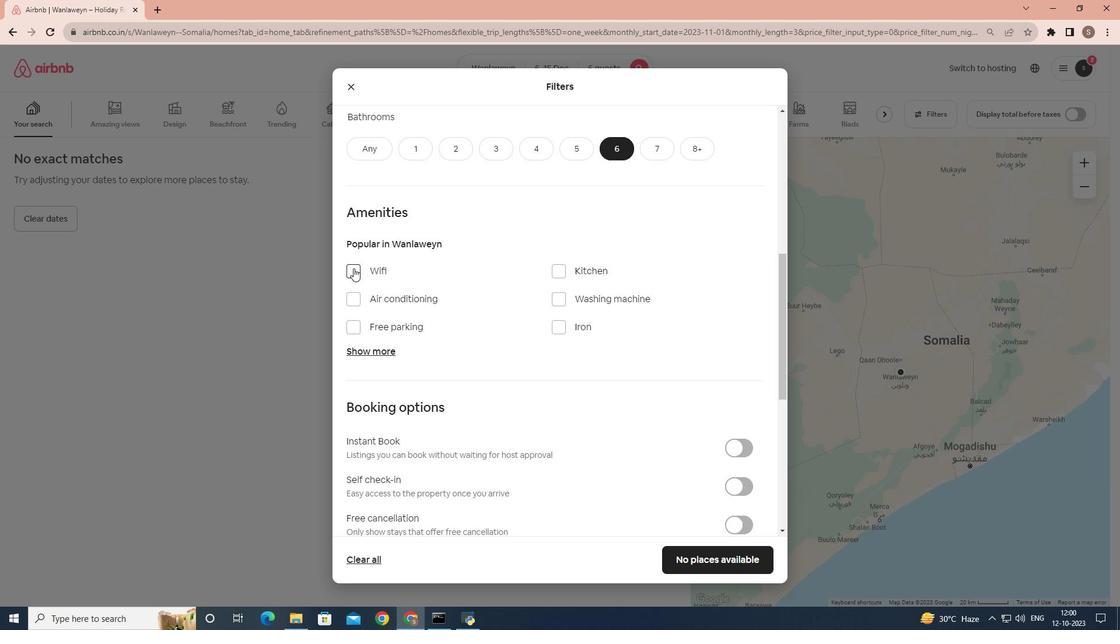 
Action: Mouse moved to (421, 298)
Screenshot: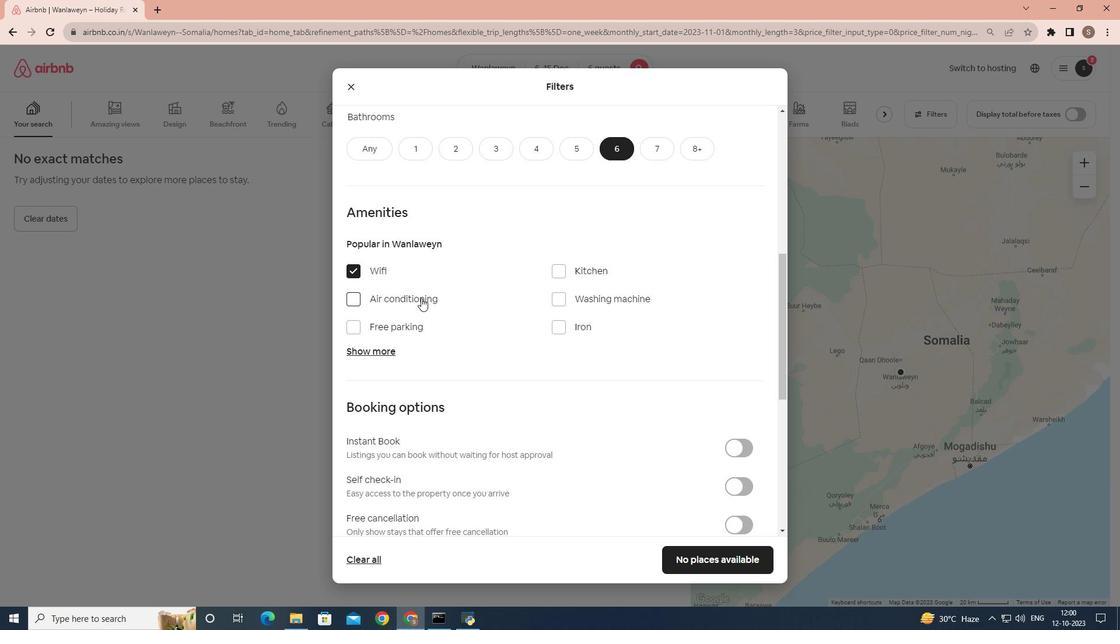 
Action: Mouse scrolled (421, 297) with delta (0, 0)
Screenshot: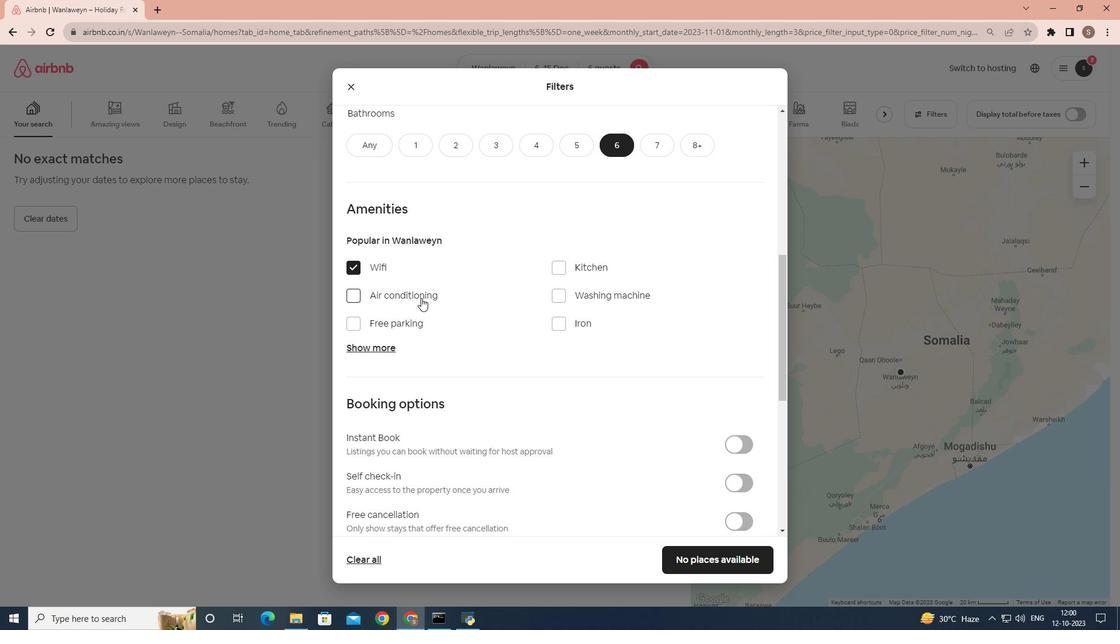 
Action: Mouse moved to (381, 291)
Screenshot: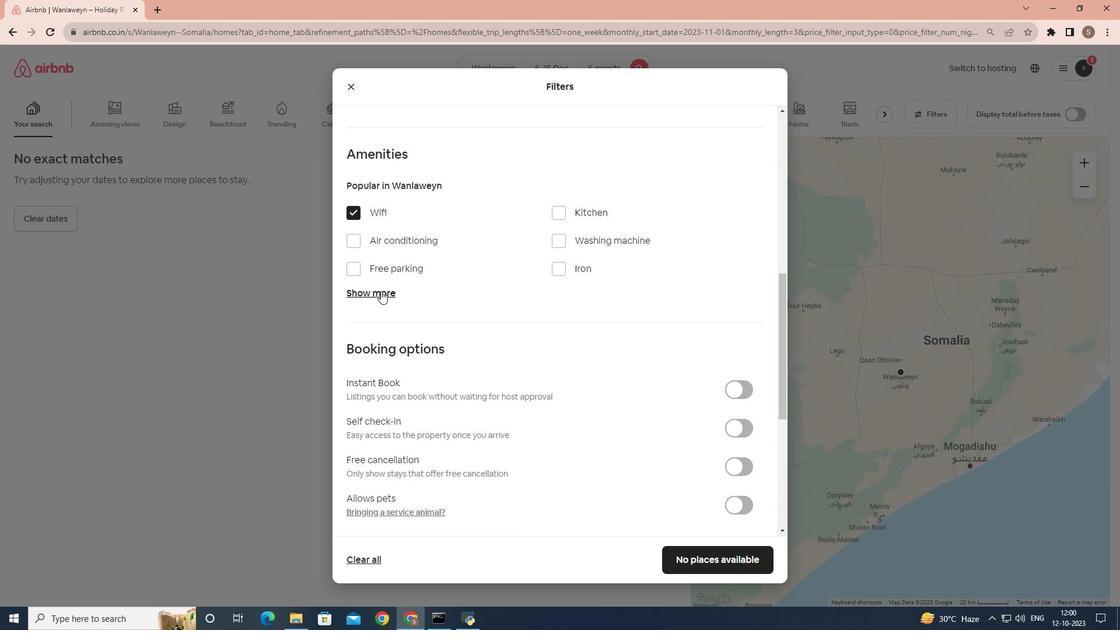 
Action: Mouse pressed left at (381, 291)
Screenshot: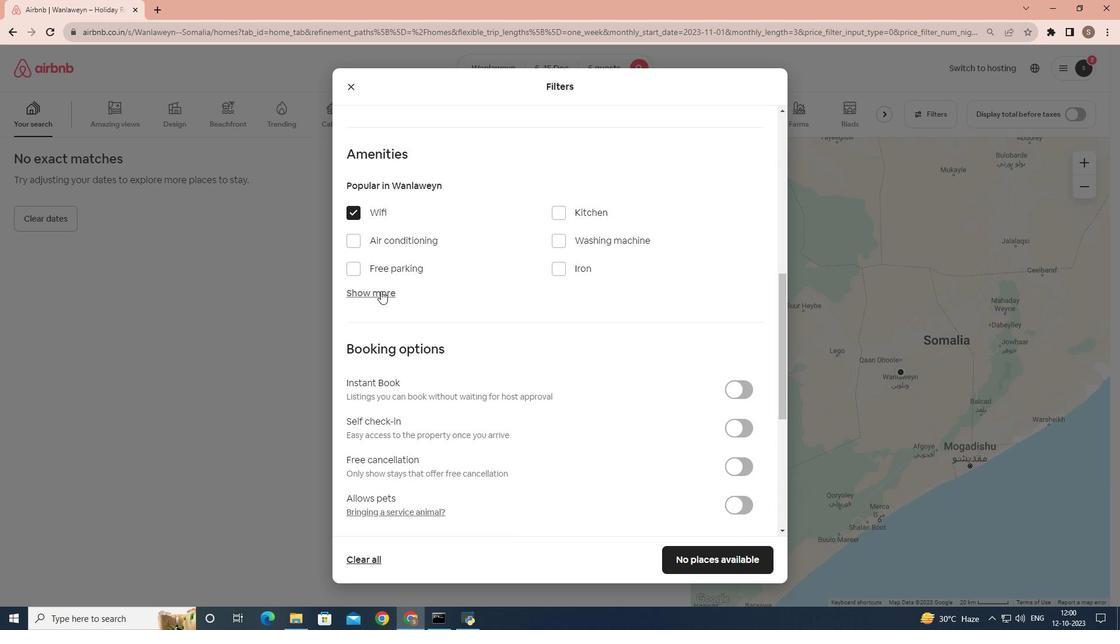 
Action: Mouse moved to (537, 330)
Screenshot: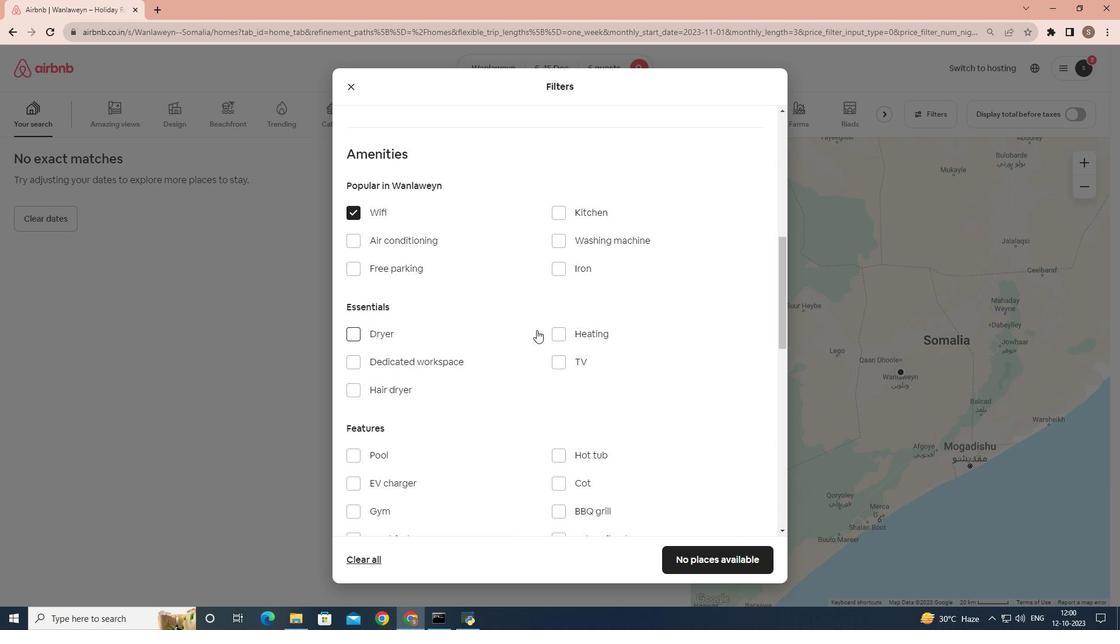 
Action: Mouse scrolled (537, 329) with delta (0, 0)
Screenshot: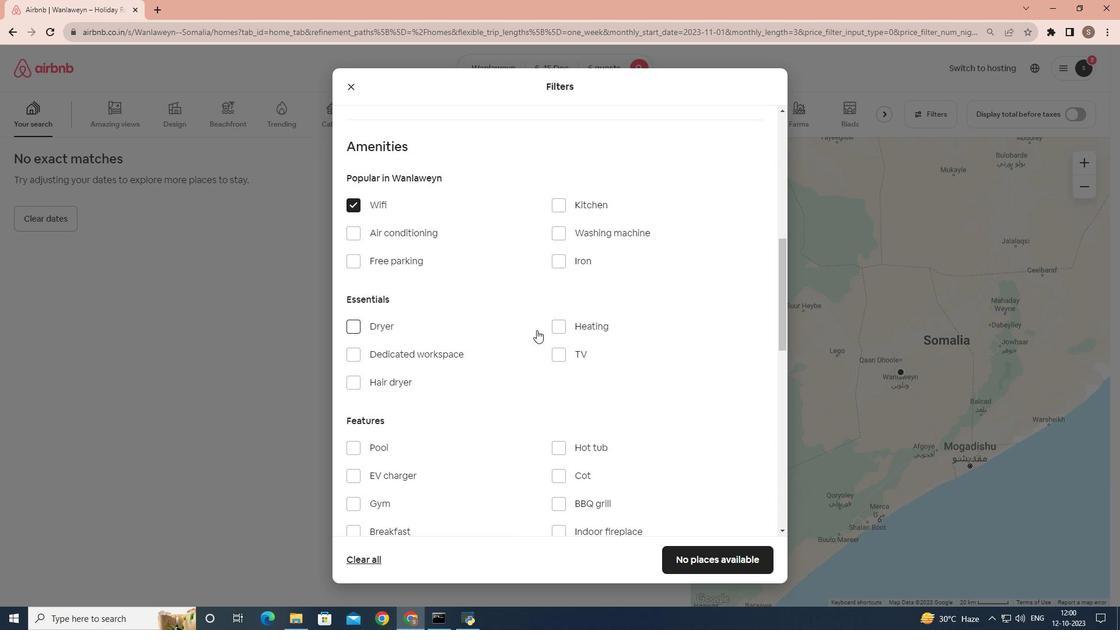 
Action: Mouse moved to (557, 303)
Screenshot: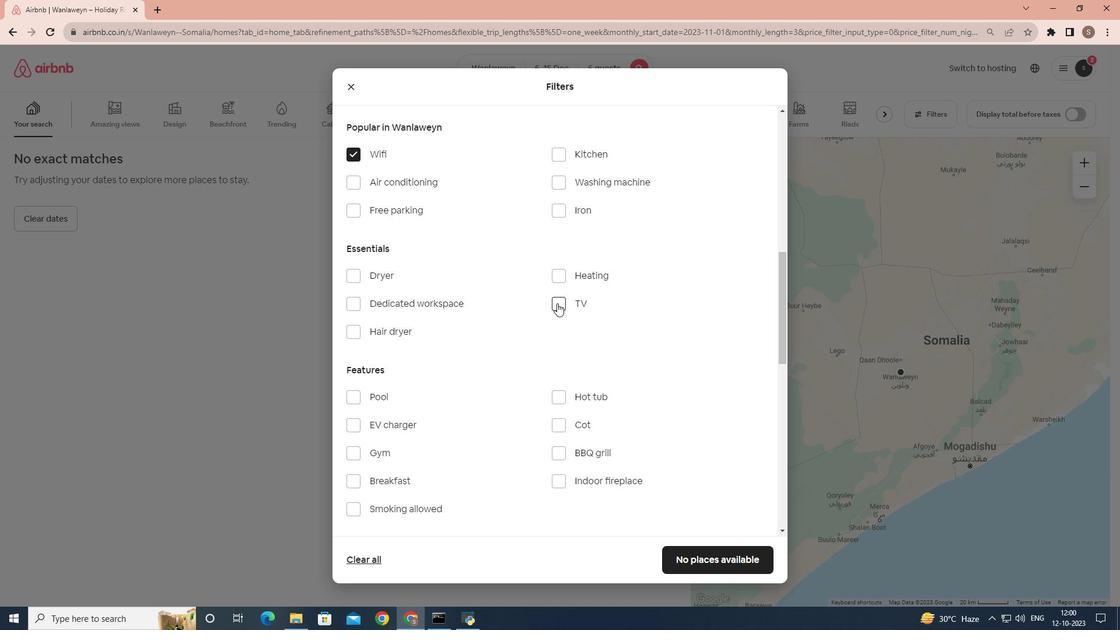 
Action: Mouse pressed left at (557, 303)
Screenshot: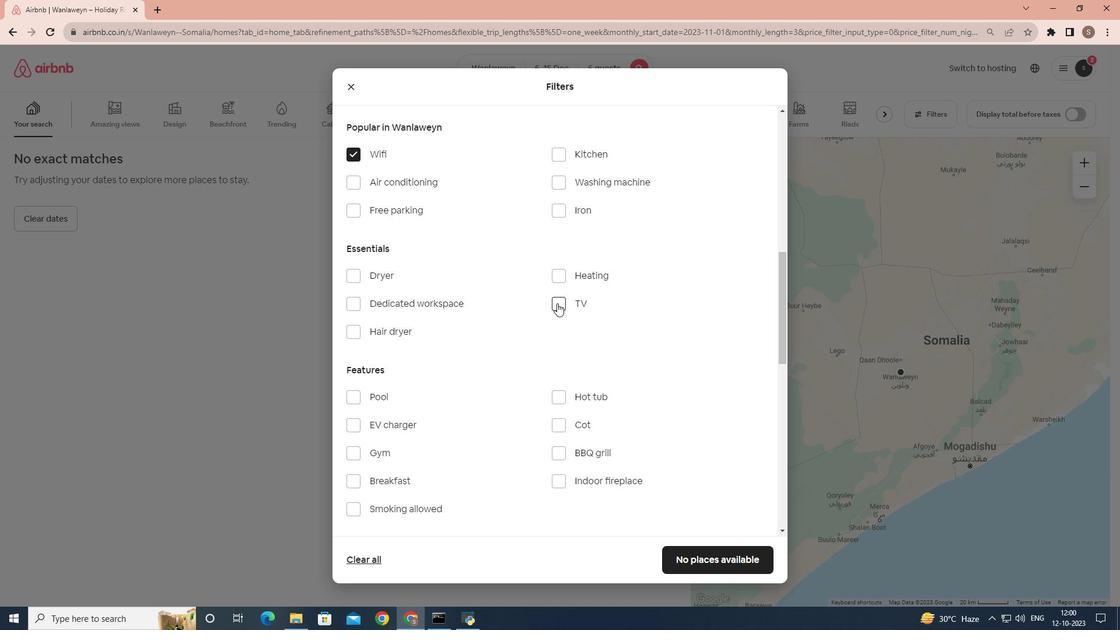 
Action: Mouse moved to (509, 314)
Screenshot: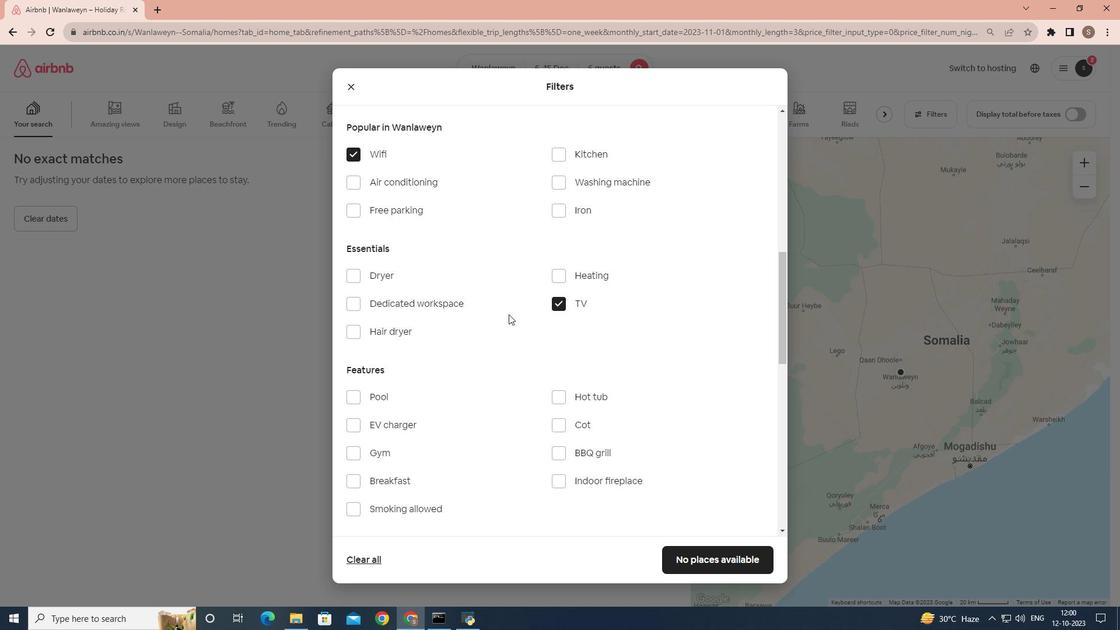
Action: Mouse scrolled (509, 314) with delta (0, 0)
Screenshot: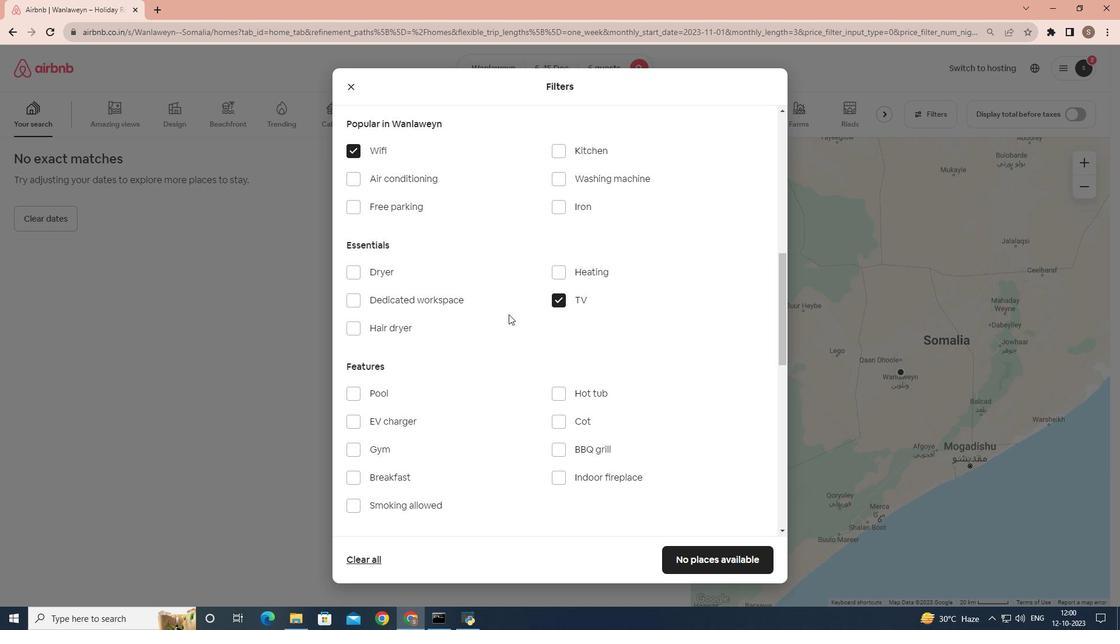 
Action: Mouse moved to (353, 148)
Screenshot: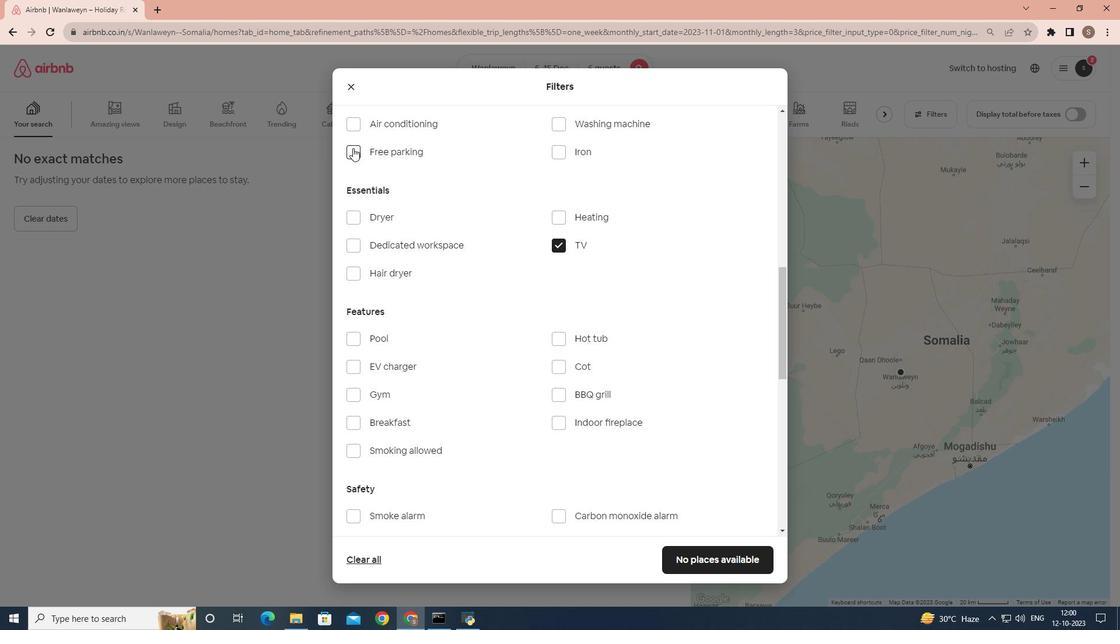 
Action: Mouse pressed left at (353, 148)
Screenshot: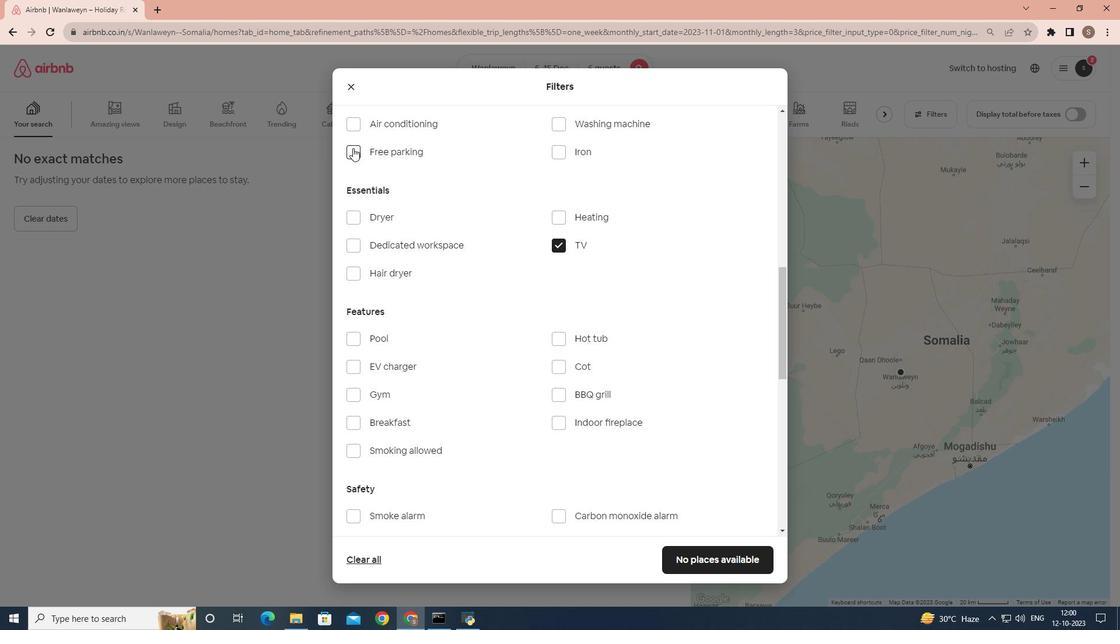 
Action: Mouse moved to (544, 224)
Screenshot: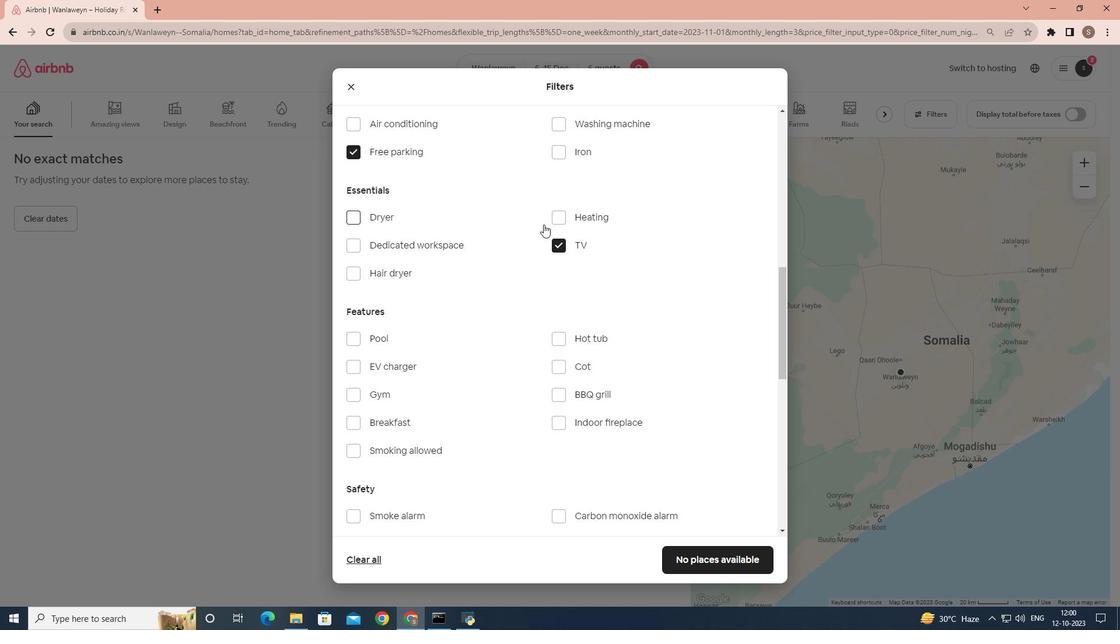 
Action: Mouse scrolled (544, 224) with delta (0, 0)
Screenshot: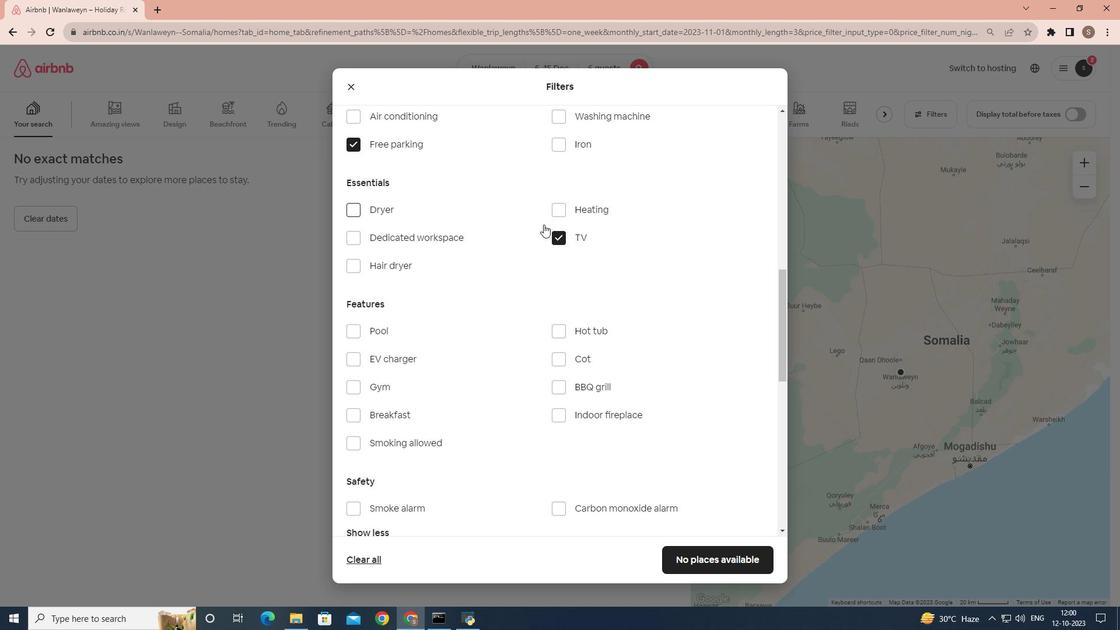
Action: Mouse moved to (357, 338)
Screenshot: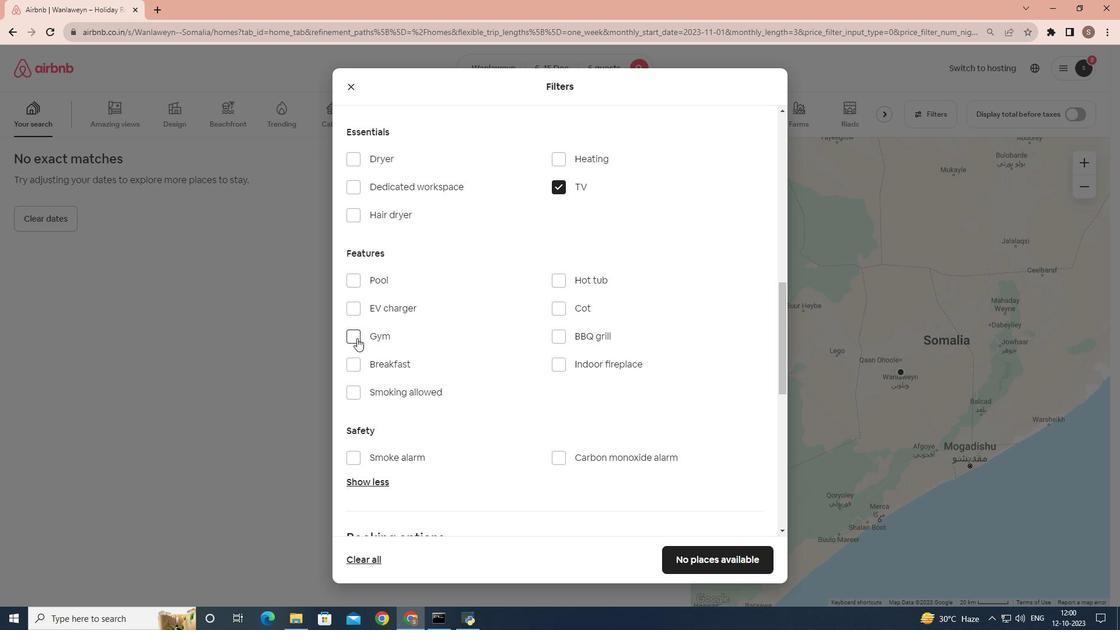 
Action: Mouse pressed left at (357, 338)
Screenshot: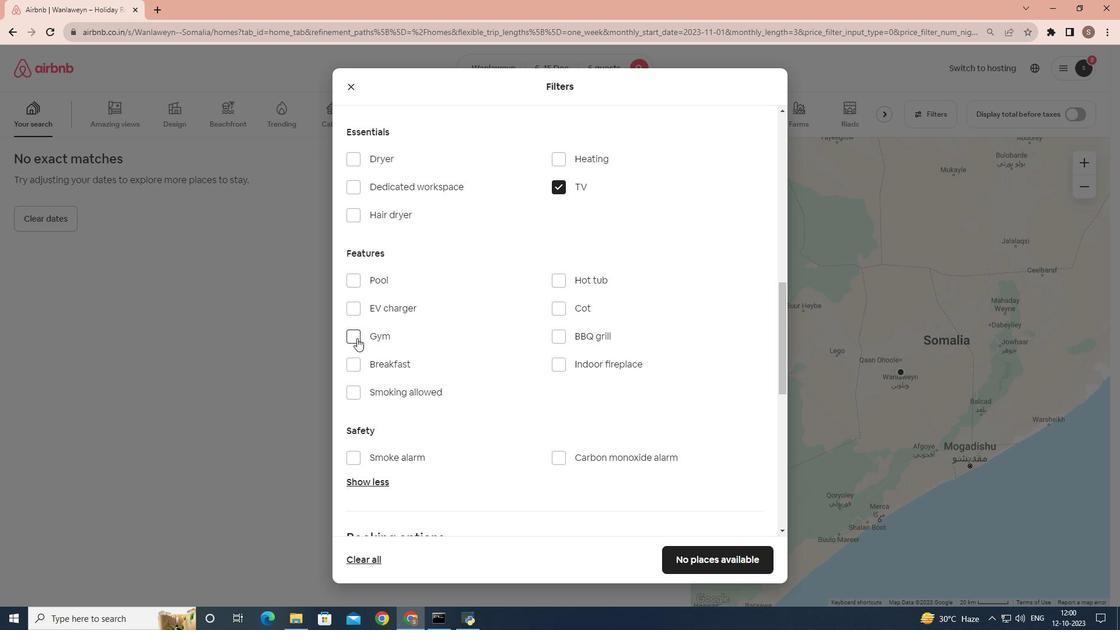 
Action: Mouse moved to (360, 364)
Screenshot: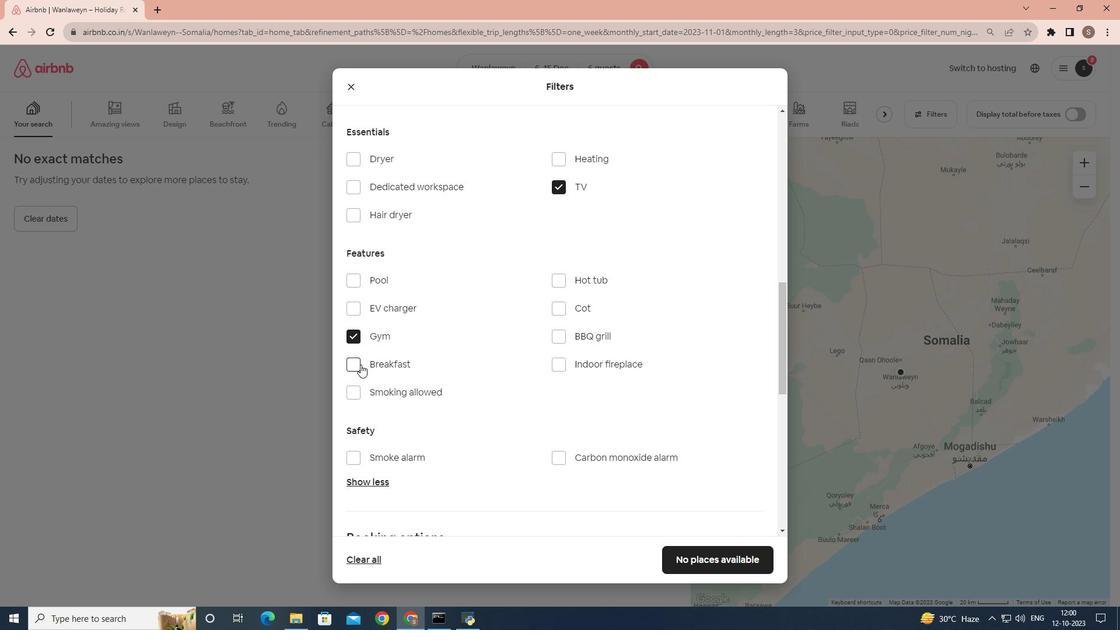 
Action: Mouse pressed left at (360, 364)
Screenshot: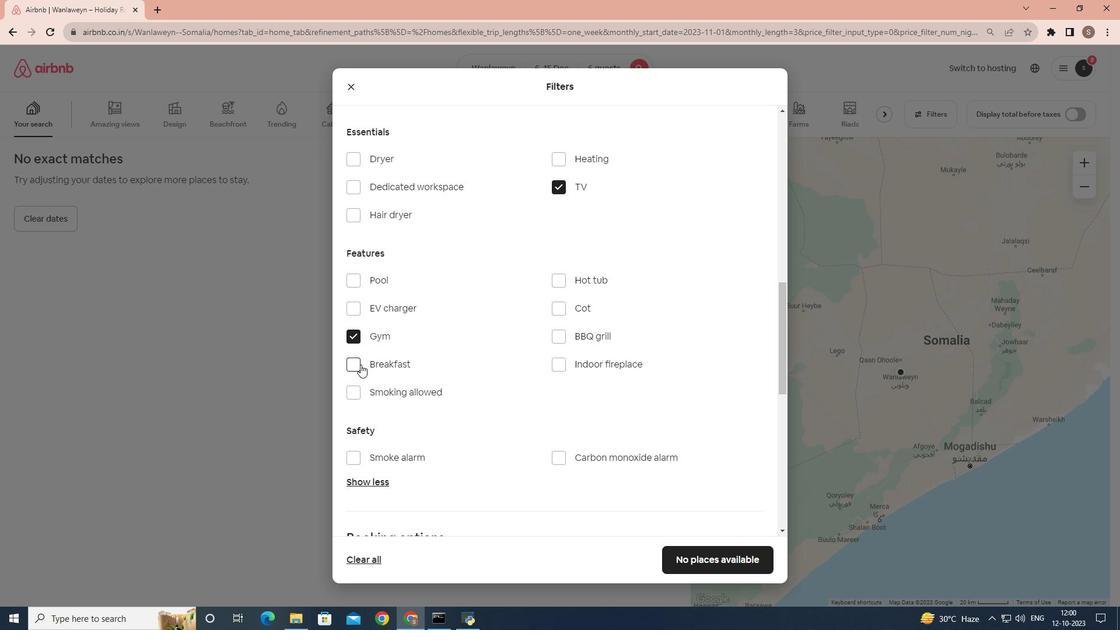 
Action: Mouse moved to (472, 355)
Screenshot: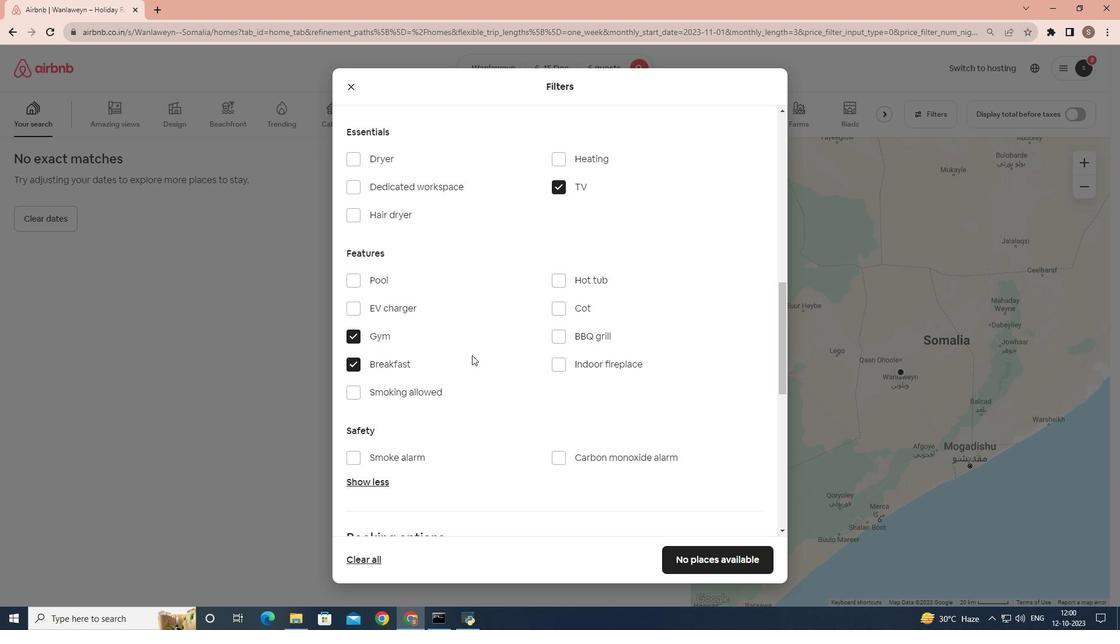 
Action: Mouse scrolled (472, 354) with delta (0, 0)
Screenshot: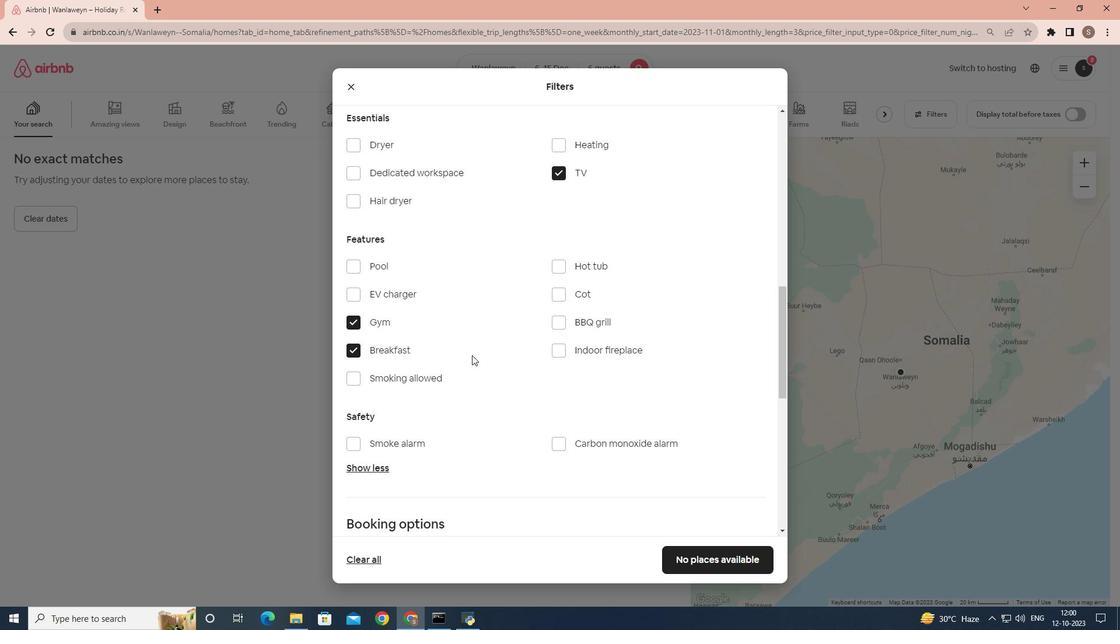 
